 Task: Add a signature Kaitlyn Wright containing Have a great National Youth Day, Kaitlyn Wright to email address softage.5@softage.net and add a folder Analytics
Action: Key pressed outlook<Key.enter>
Screenshot: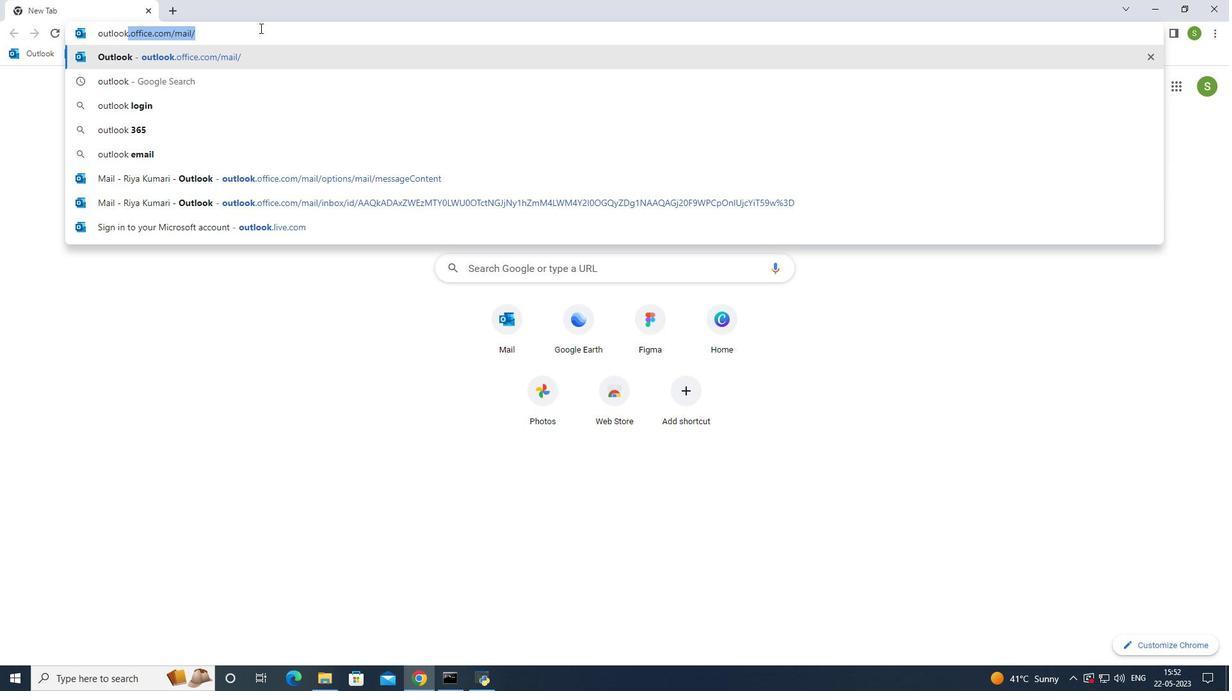 
Action: Mouse moved to (117, 106)
Screenshot: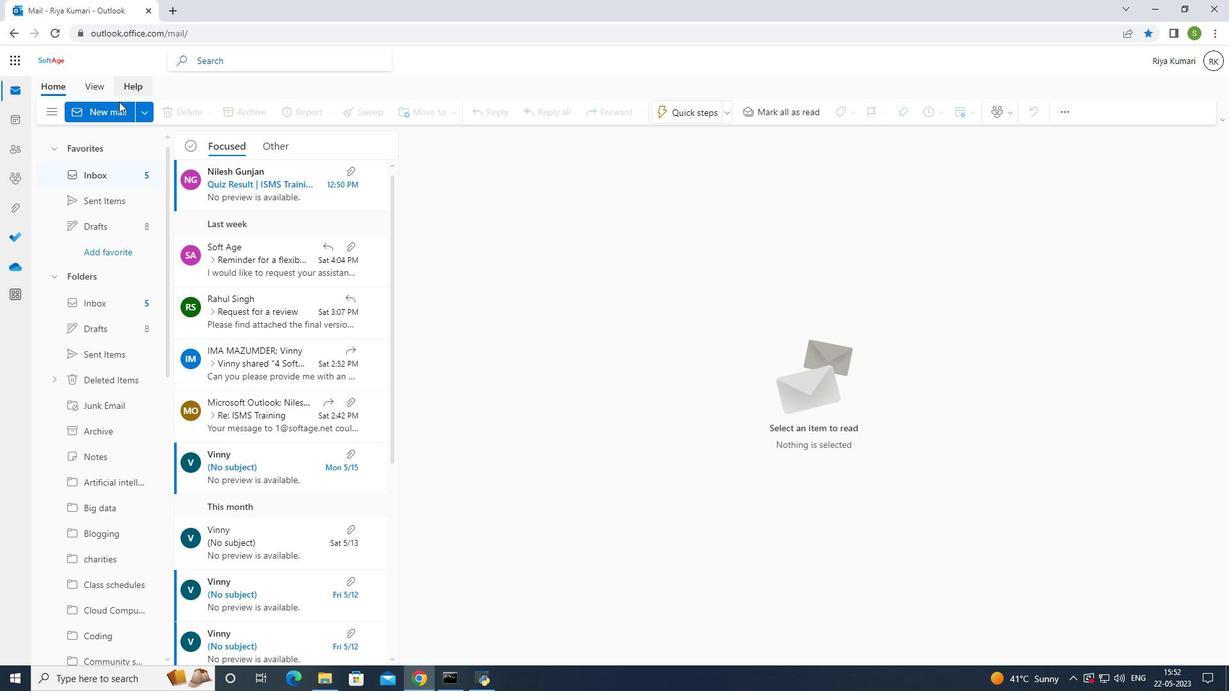 
Action: Mouse pressed left at (117, 106)
Screenshot: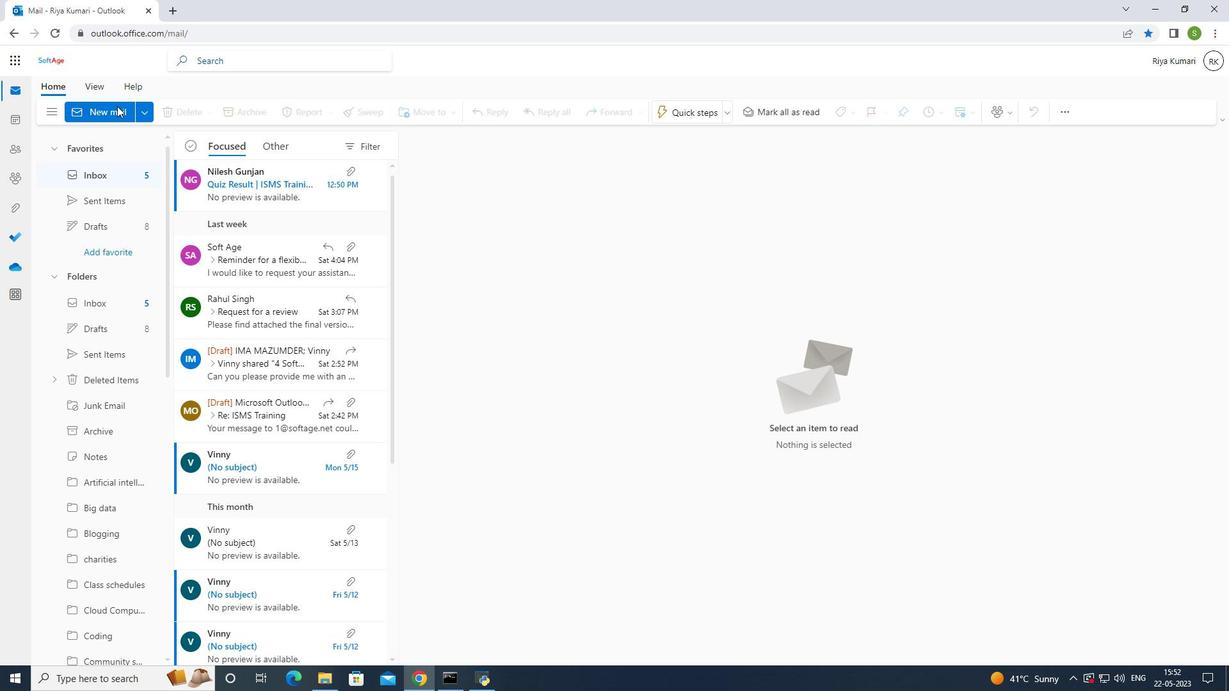 
Action: Mouse moved to (834, 111)
Screenshot: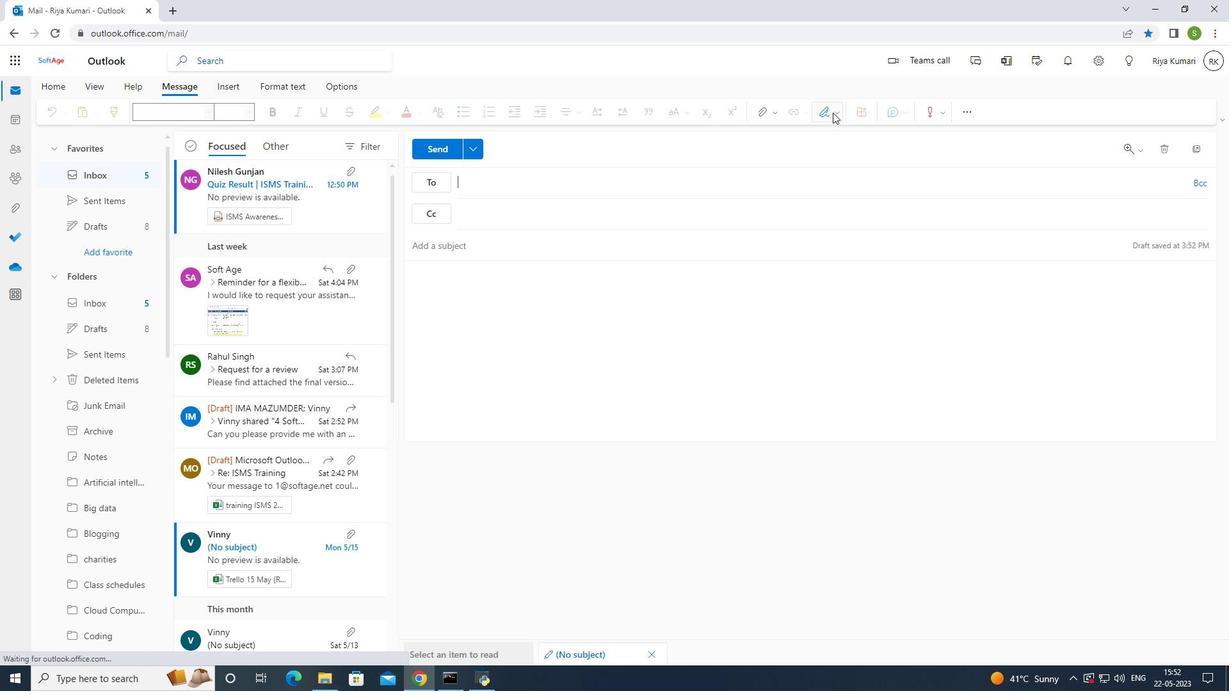 
Action: Mouse pressed left at (834, 111)
Screenshot: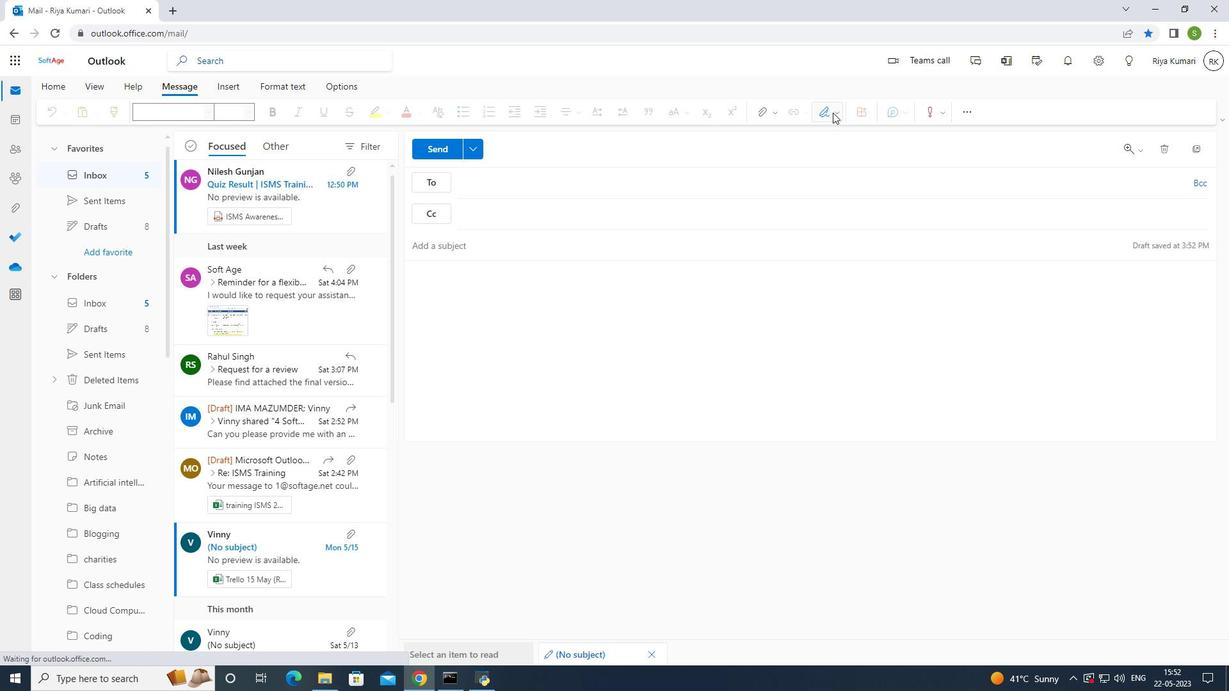 
Action: Mouse moved to (809, 163)
Screenshot: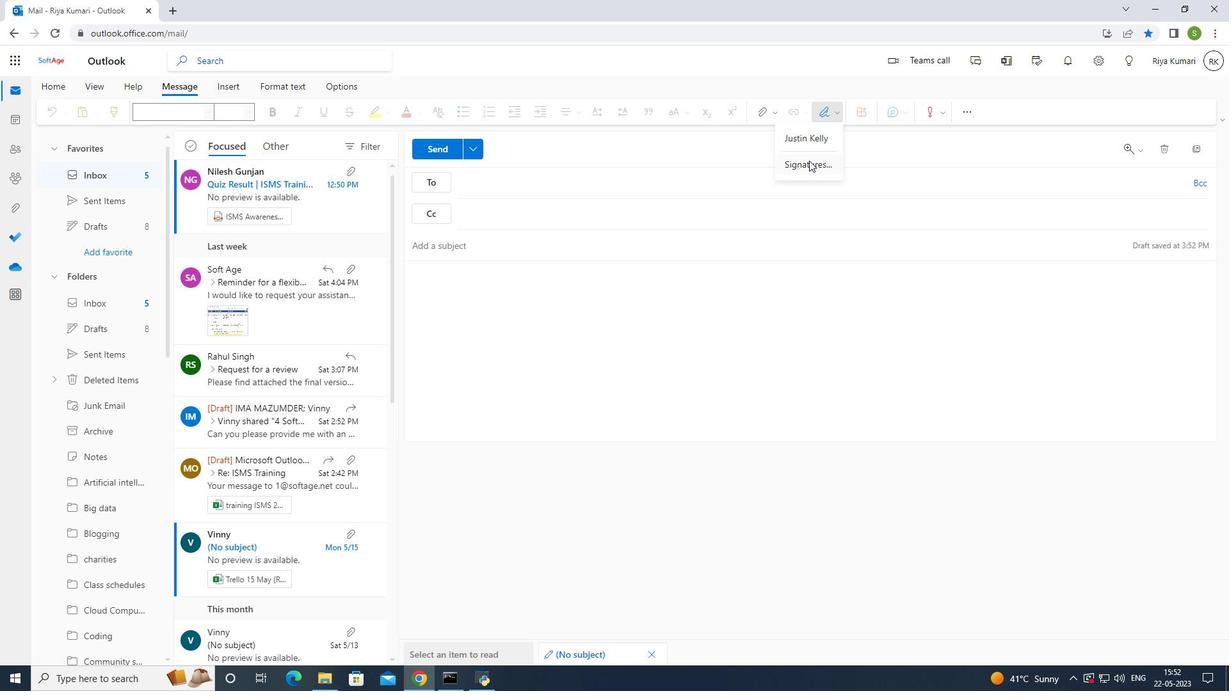 
Action: Mouse pressed left at (809, 163)
Screenshot: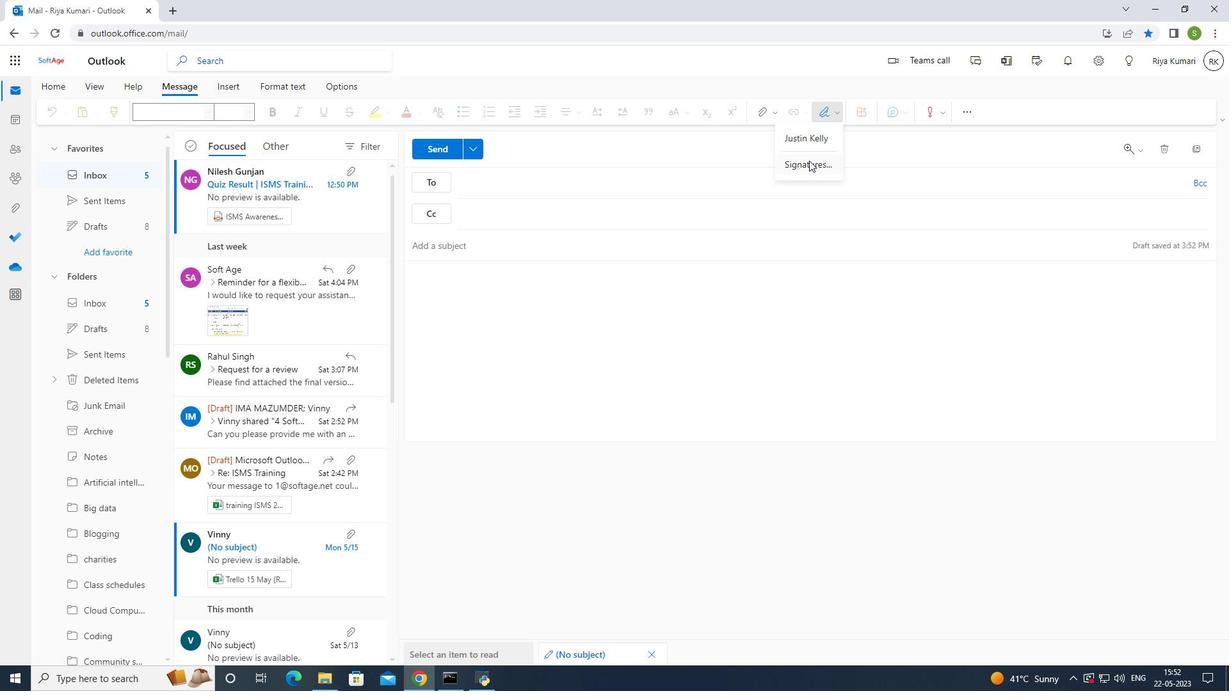 
Action: Mouse moved to (797, 211)
Screenshot: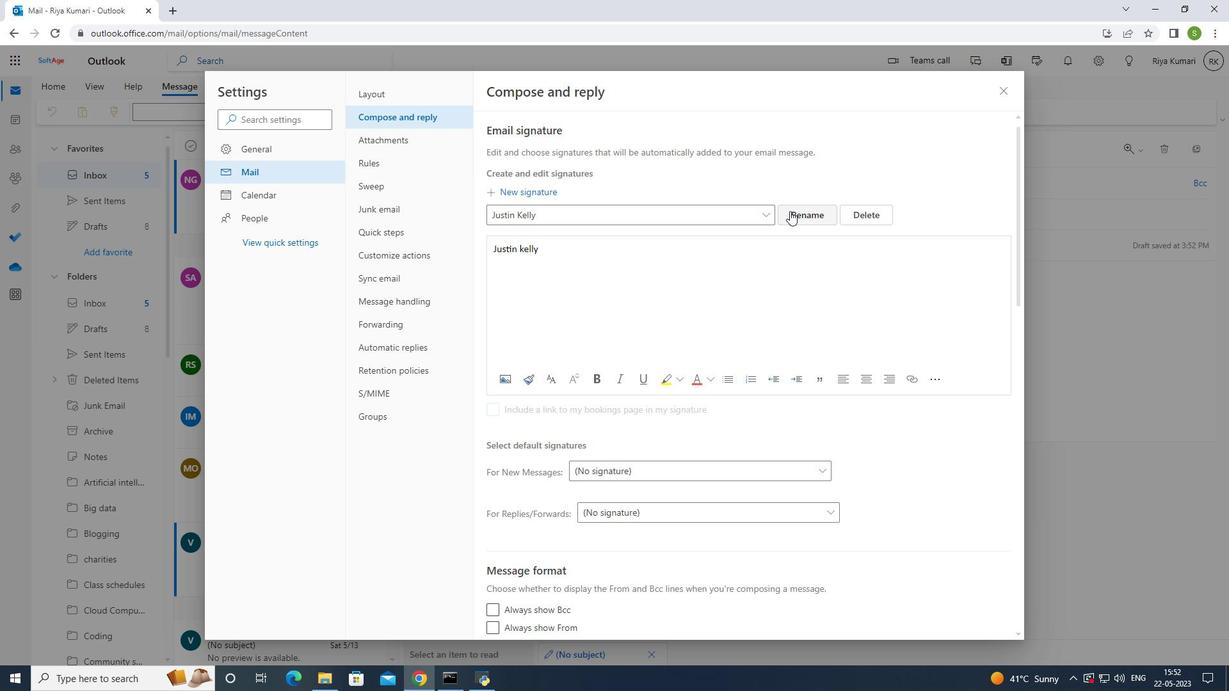 
Action: Mouse pressed left at (797, 211)
Screenshot: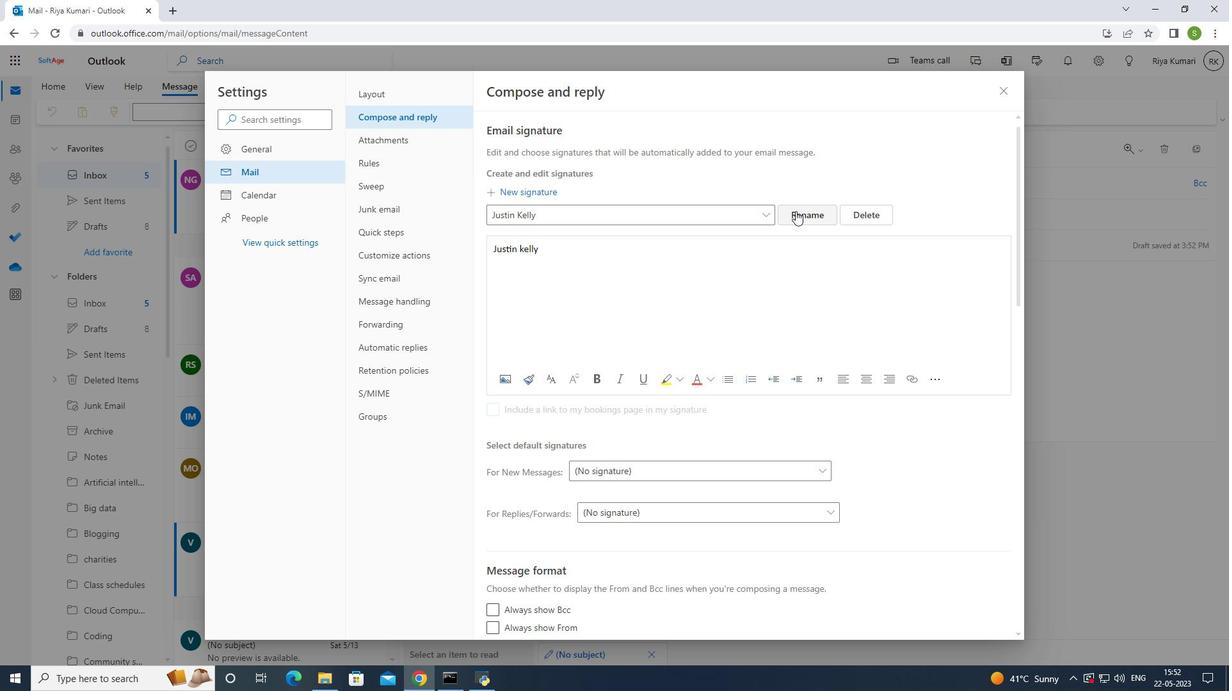 
Action: Mouse moved to (772, 213)
Screenshot: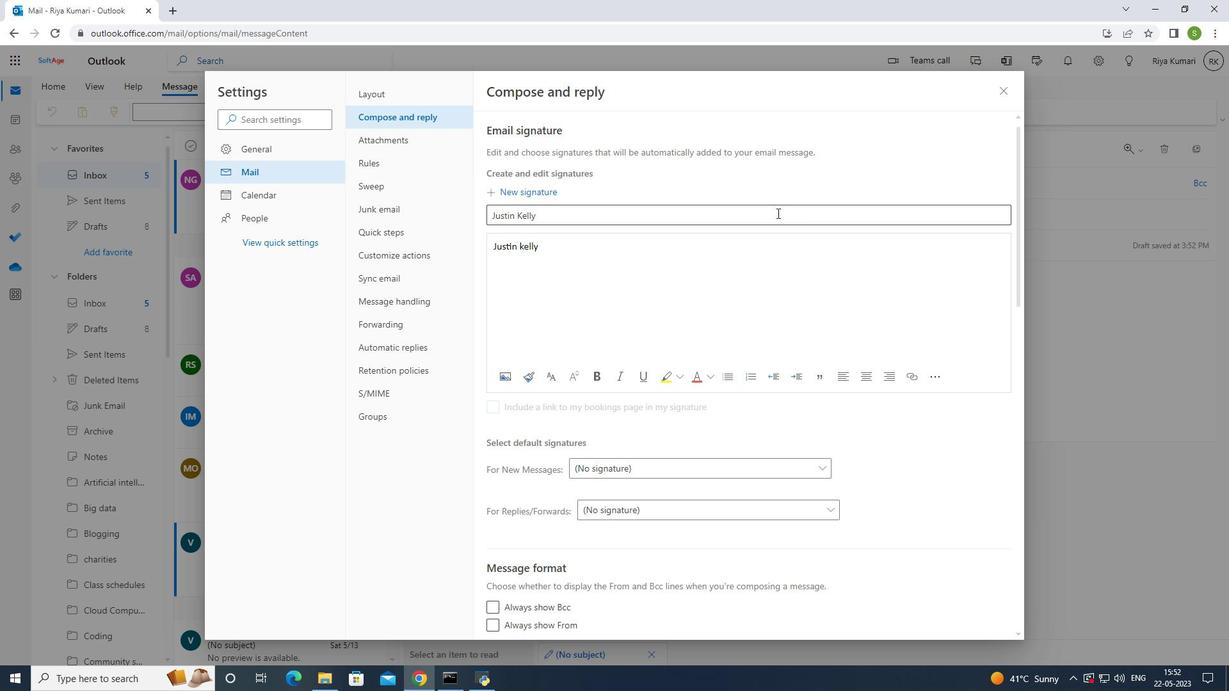 
Action: Mouse pressed left at (772, 213)
Screenshot: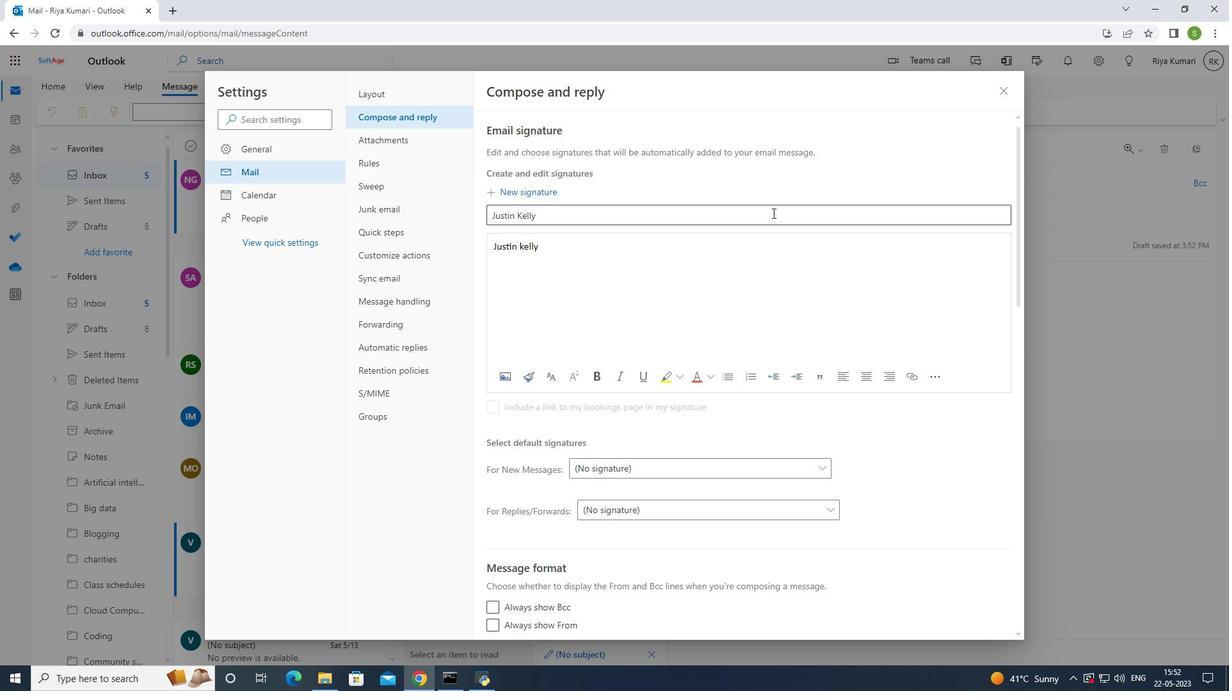 
Action: Mouse moved to (772, 210)
Screenshot: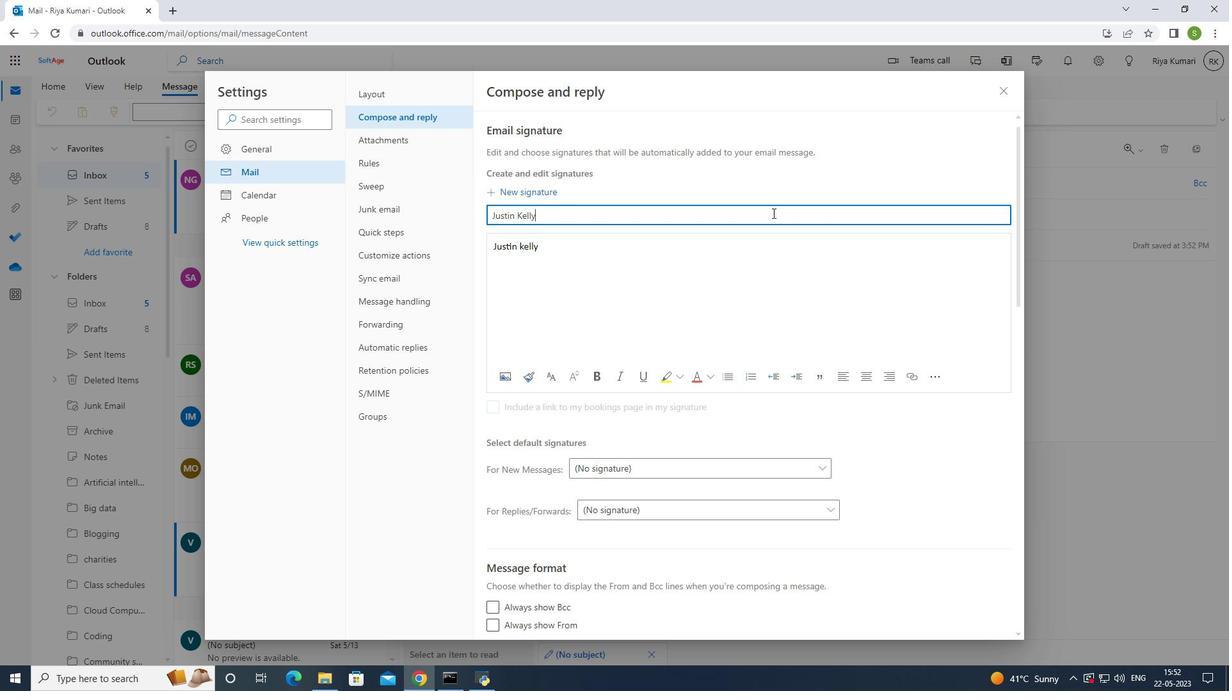 
Action: Key pressed <Key.backspace><Key.backspace><Key.backspace><Key.backspace><Key.backspace><Key.backspace><Key.backspace><Key.backspace><Key.backspace><Key.backspace><Key.backspace><Key.backspace><Key.backspace><Key.backspace><Key.backspace><Key.backspace><Key.backspace><Key.backspace><Key.backspace><Key.backspace><Key.backspace><Key.backspace><Key.backspace><Key.backspace><Key.backspace><Key.backspace><Key.backspace><Key.backspace><Key.backspace><Key.backspace><Key.backspace><Key.shift>kaitlyn<Key.space><Key.shift>wright
Screenshot: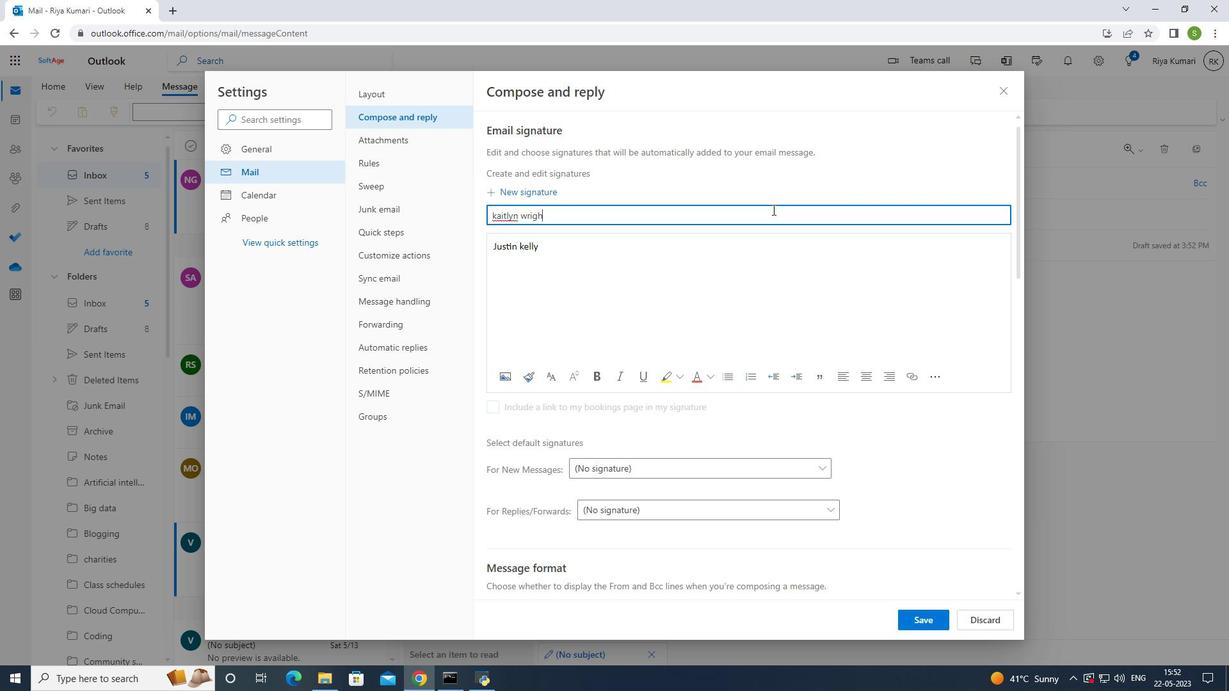 
Action: Mouse moved to (576, 242)
Screenshot: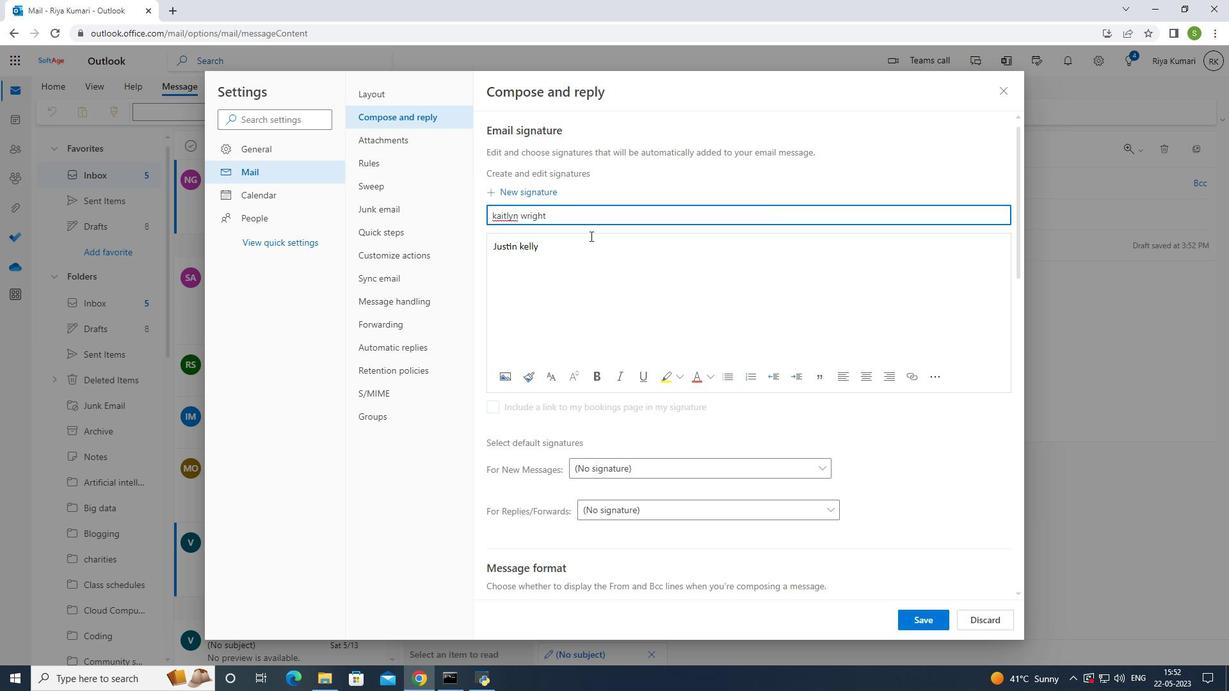 
Action: Mouse pressed left at (576, 242)
Screenshot: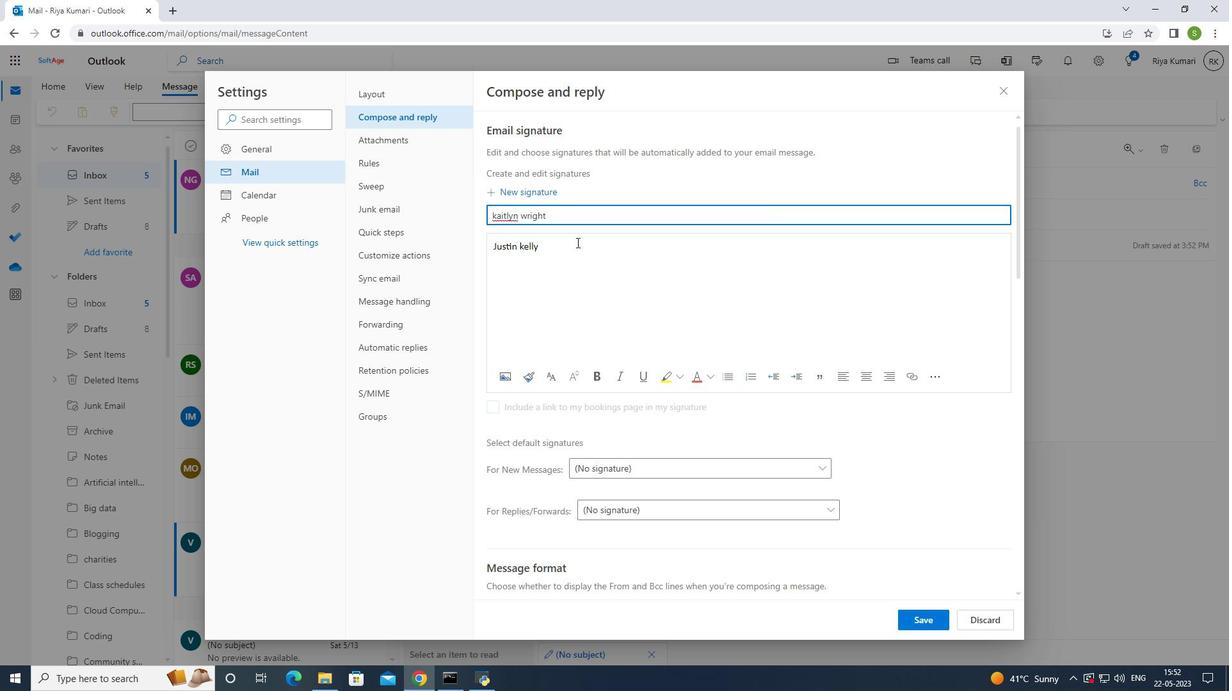 
Action: Key pressed <Key.backspace><Key.backspace><Key.backspace><Key.backspace><Key.backspace><Key.backspace><Key.backspace><Key.backspace><Key.backspace><Key.backspace><Key.backspace><Key.backspace><Key.backspace><Key.backspace><Key.backspace><Key.backspace><Key.backspace><Key.backspace><Key.backspace><Key.backspace><Key.backspace><Key.backspace><Key.backspace><Key.shift>kaitlyn<Key.space><Key.shift>wright
Screenshot: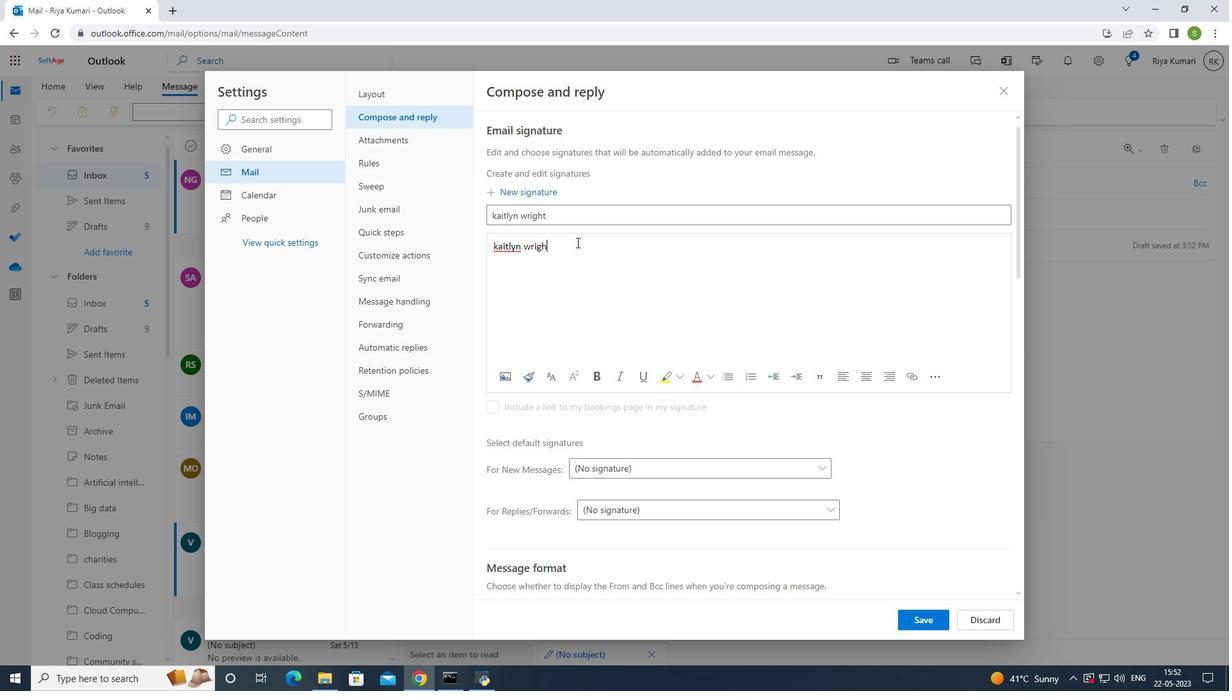 
Action: Mouse moved to (938, 622)
Screenshot: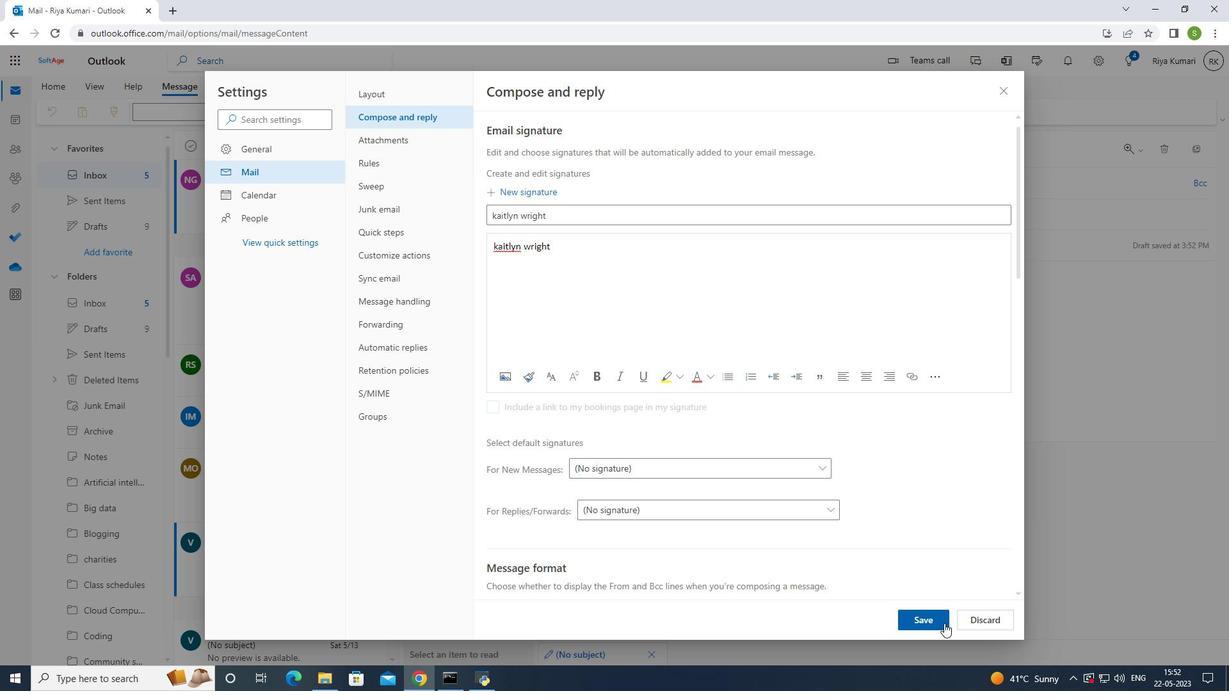 
Action: Mouse pressed left at (938, 622)
Screenshot: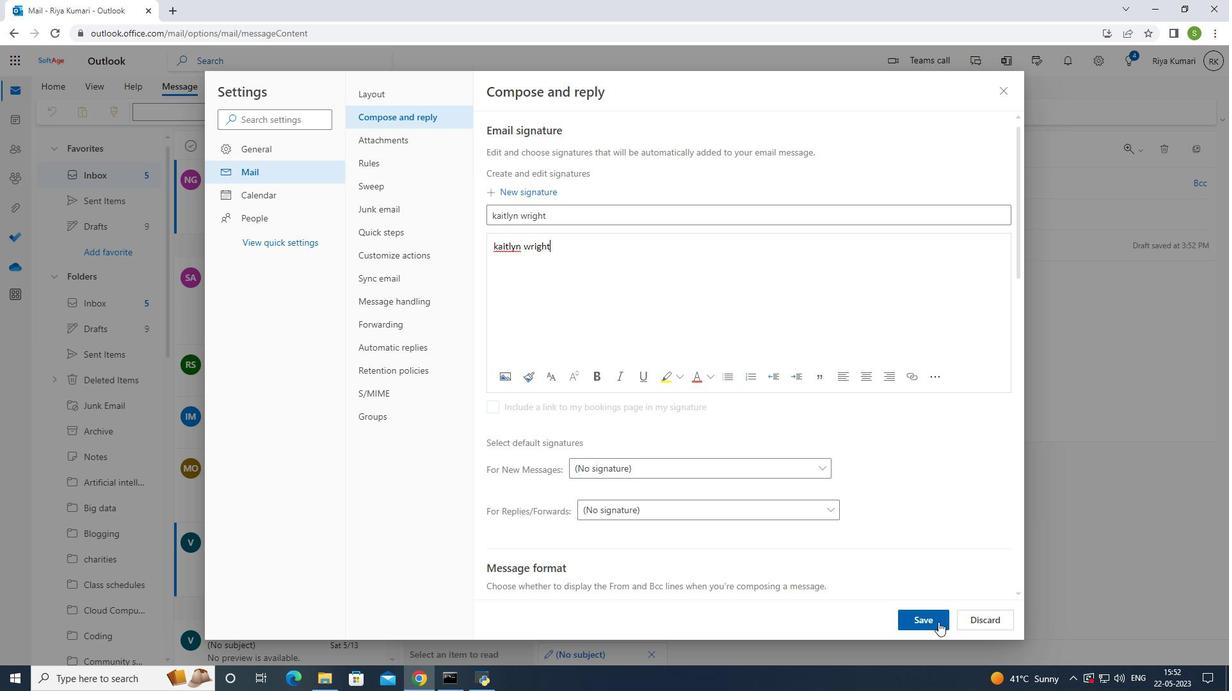 
Action: Mouse moved to (1005, 83)
Screenshot: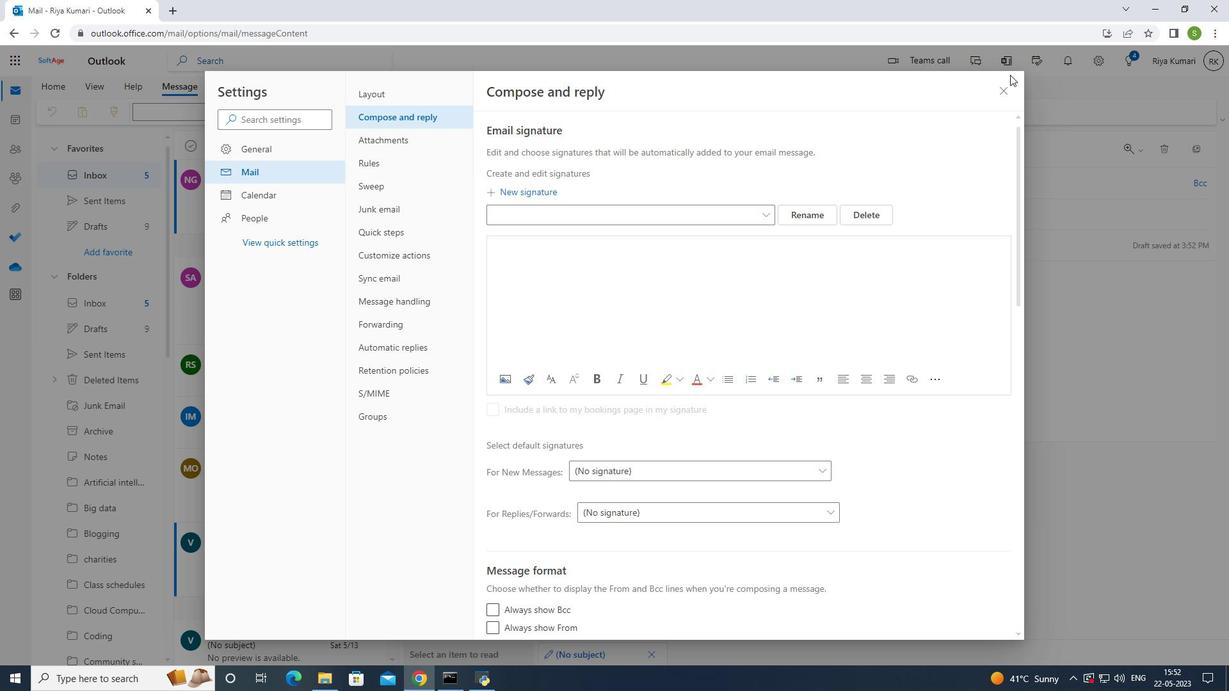 
Action: Mouse pressed left at (1005, 83)
Screenshot: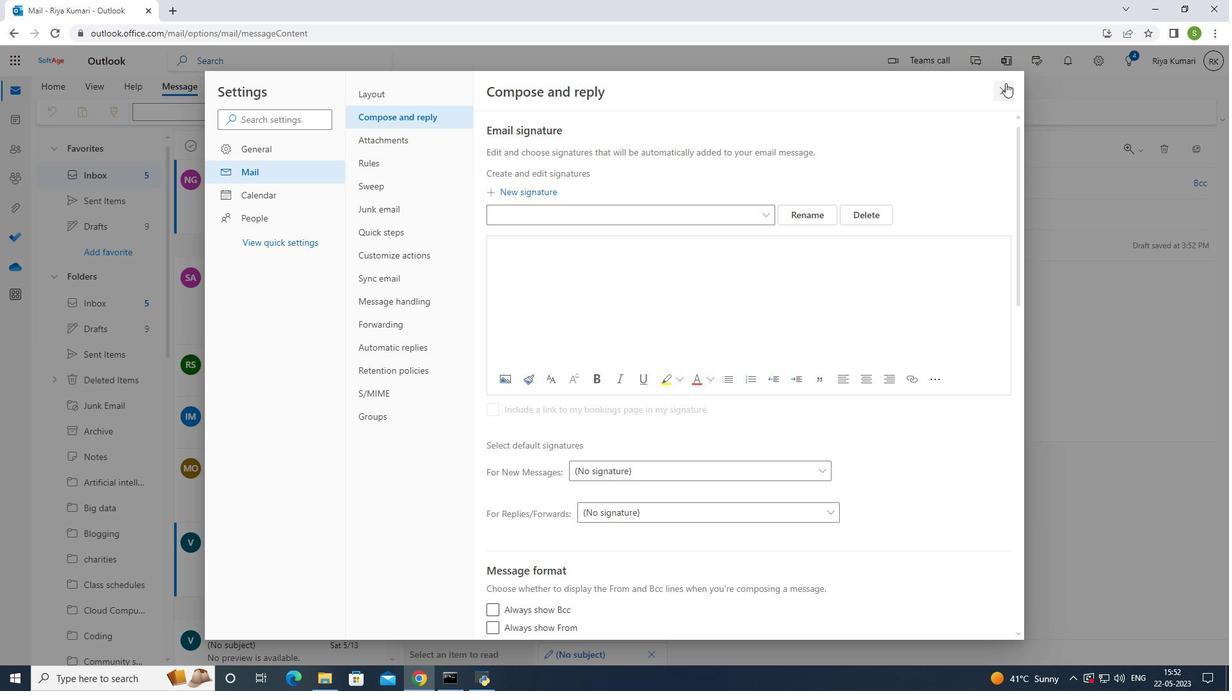 
Action: Mouse moved to (545, 287)
Screenshot: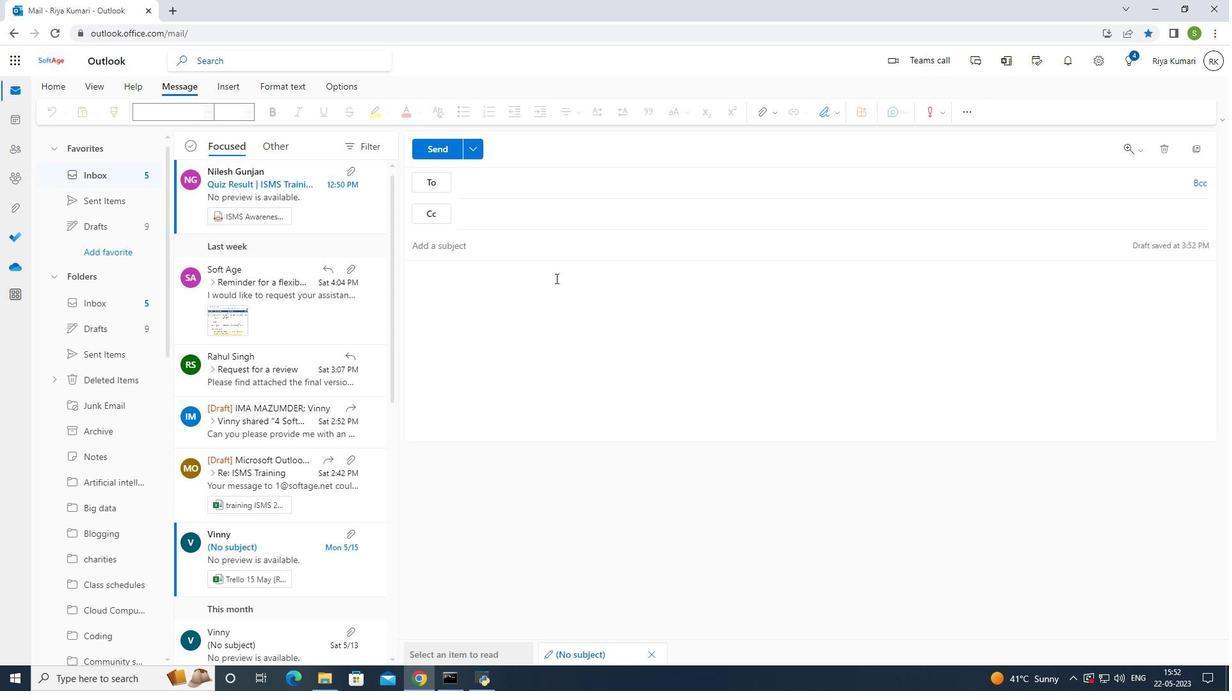 
Action: Mouse pressed left at (545, 287)
Screenshot: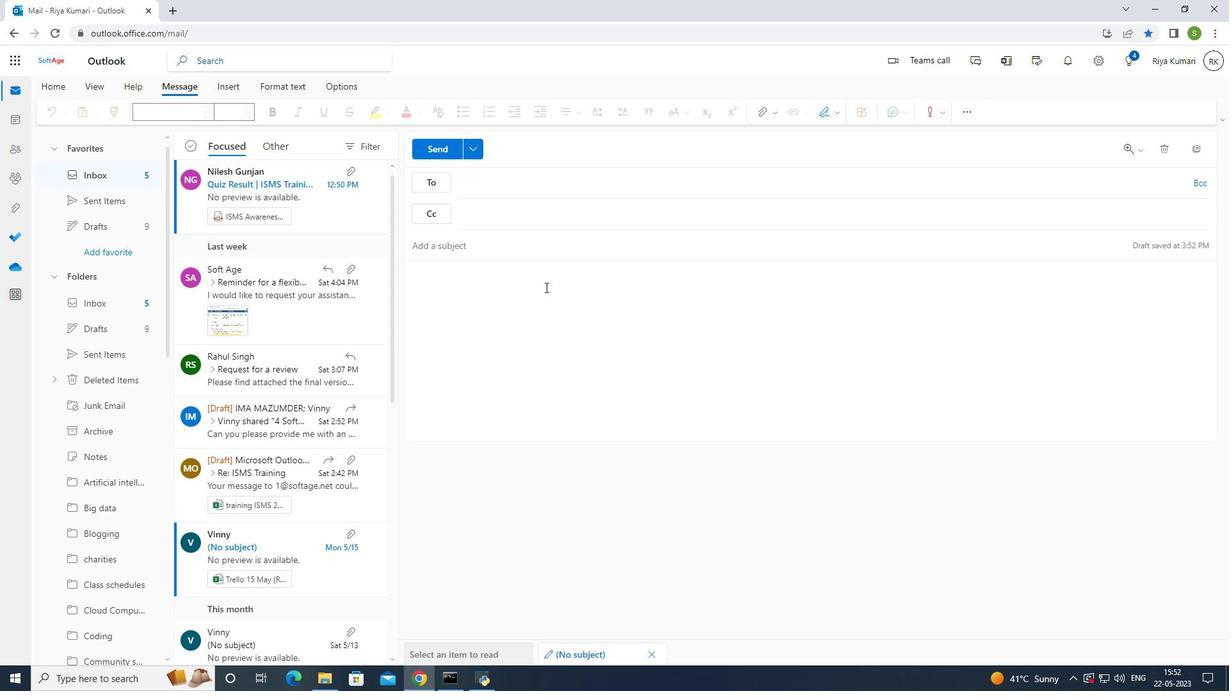 
Action: Mouse moved to (838, 110)
Screenshot: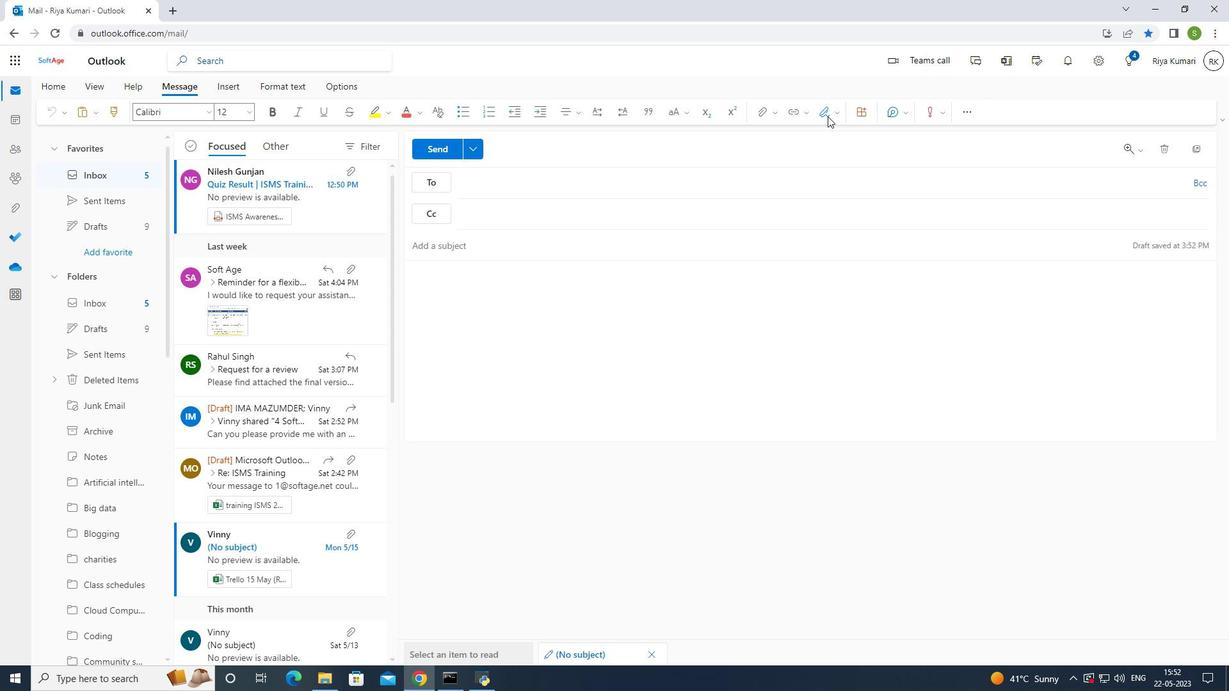 
Action: Mouse pressed left at (838, 110)
Screenshot: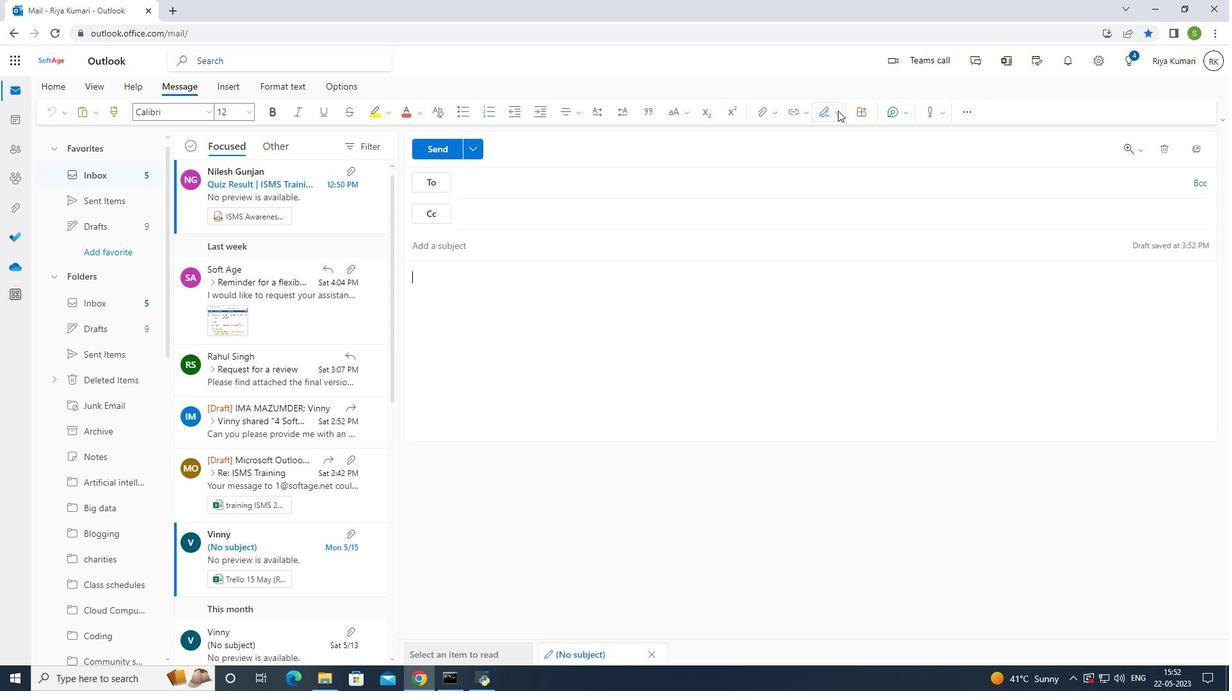
Action: Mouse moved to (817, 135)
Screenshot: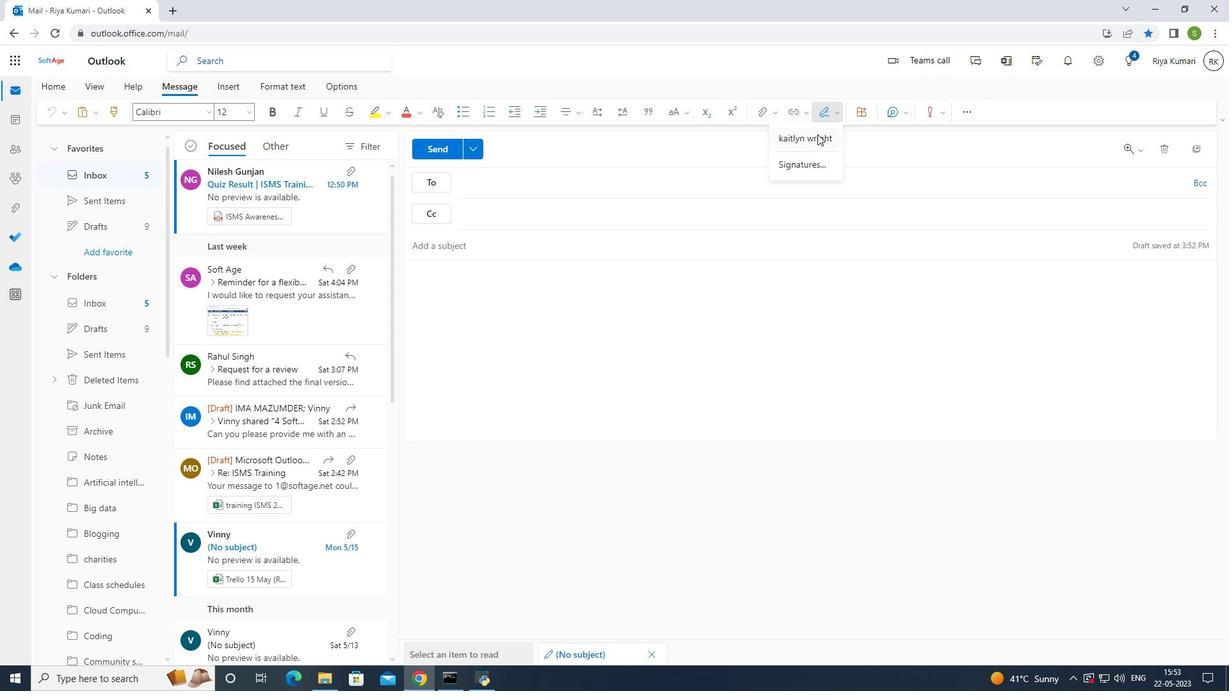 
Action: Mouse pressed left at (817, 135)
Screenshot: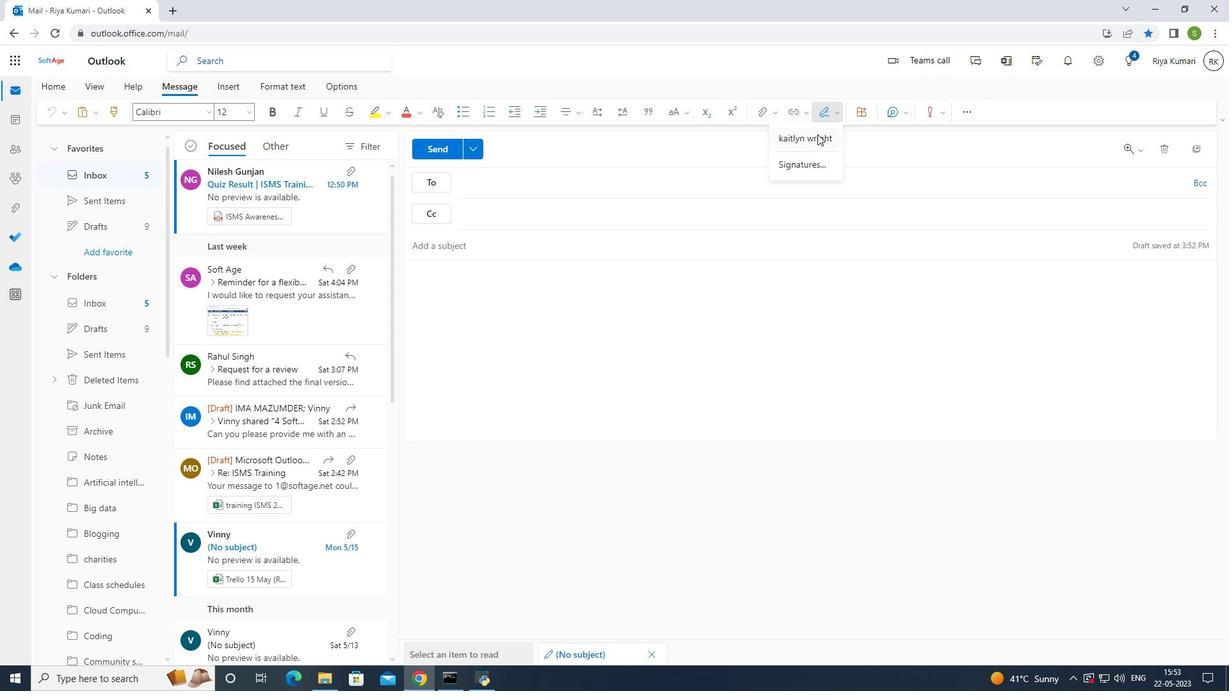 
Action: Mouse moved to (595, 179)
Screenshot: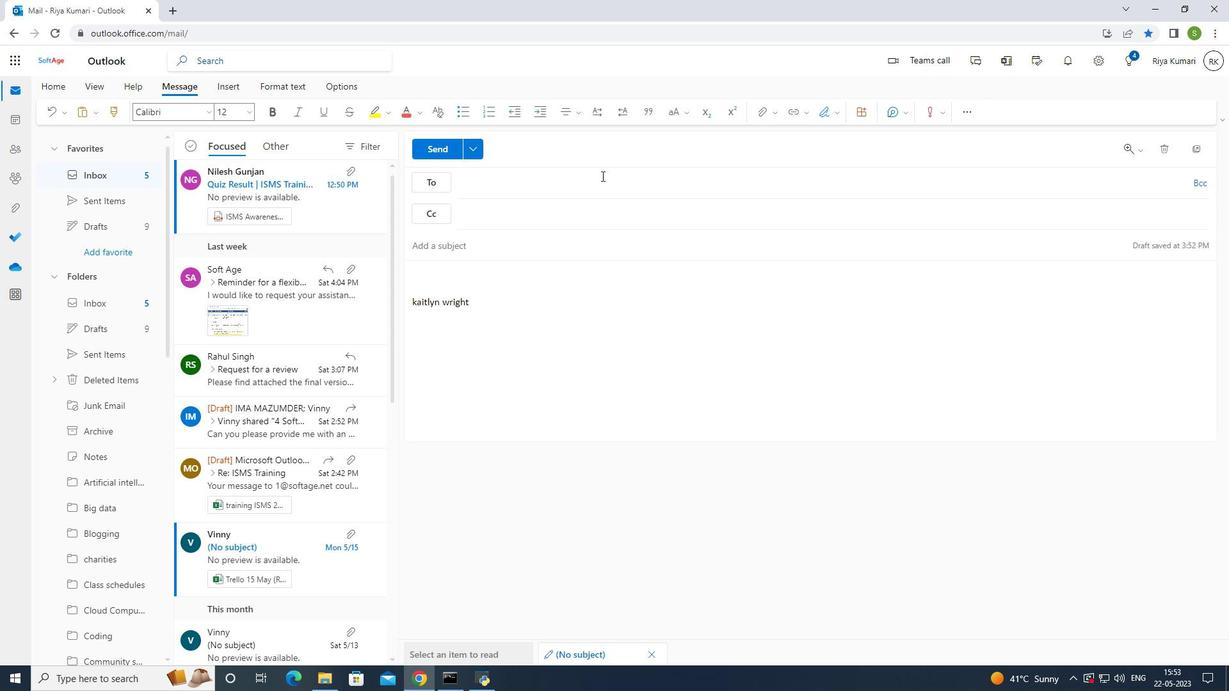 
Action: Mouse pressed left at (595, 179)
Screenshot: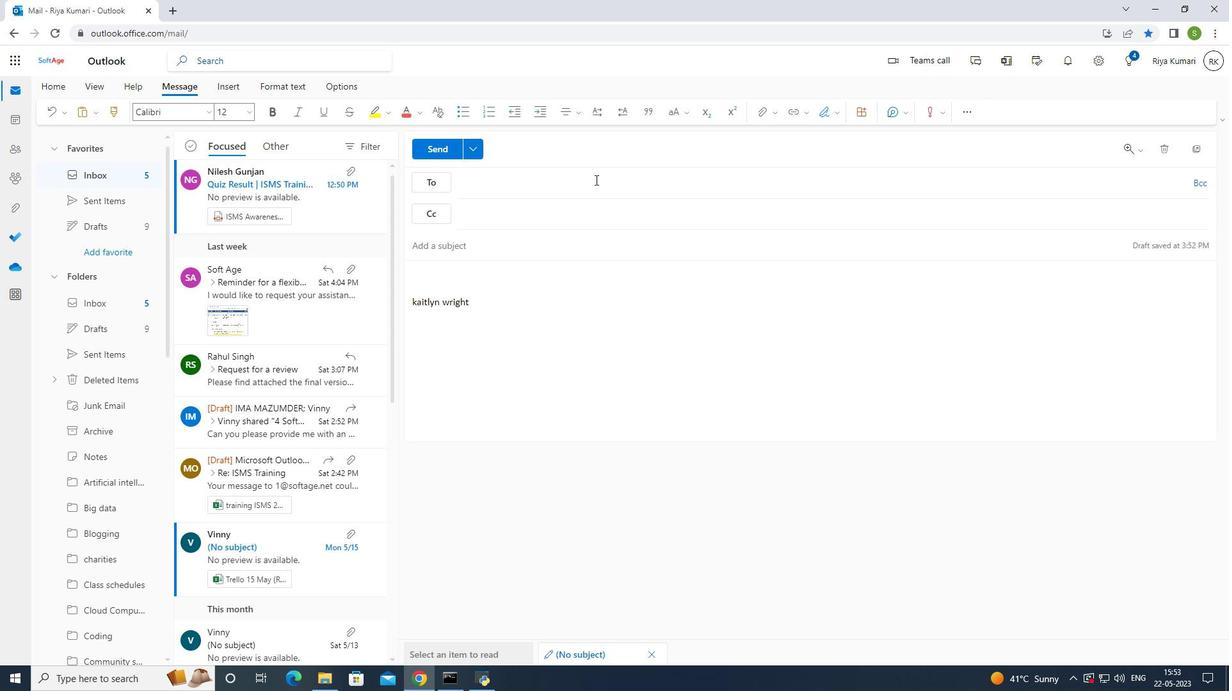 
Action: Key pressed sog<Key.backspace>ftage.5<Key.shift>2softage.net
Screenshot: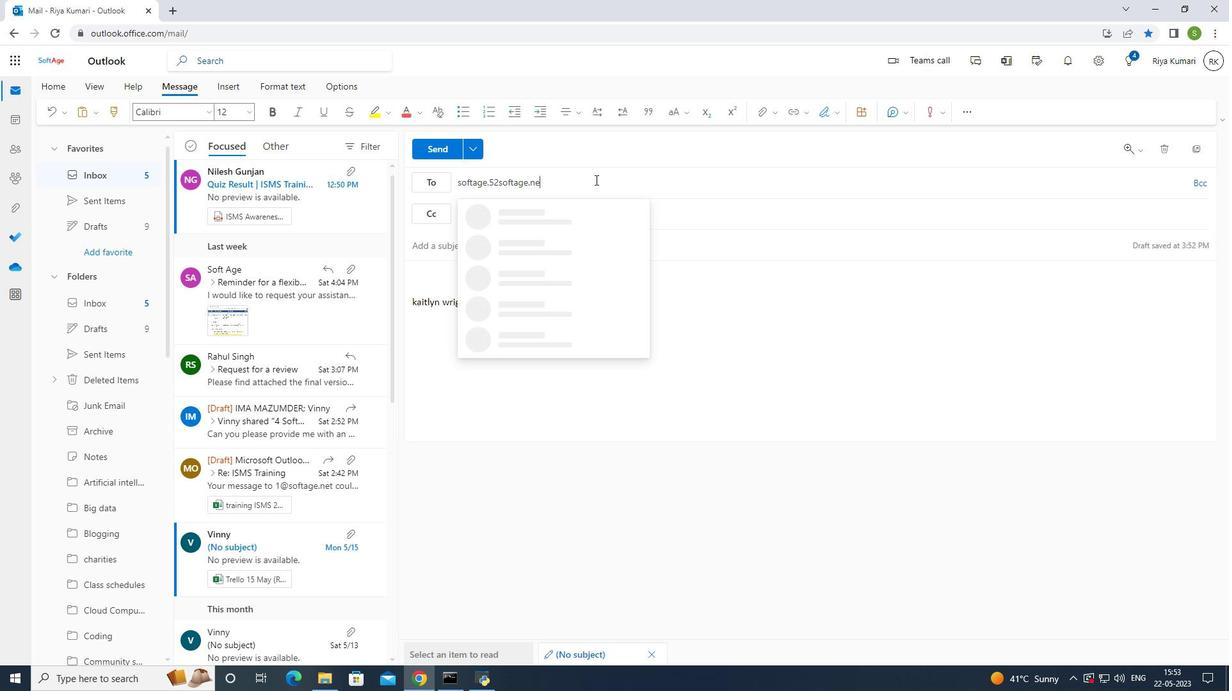 
Action: Mouse moved to (498, 179)
Screenshot: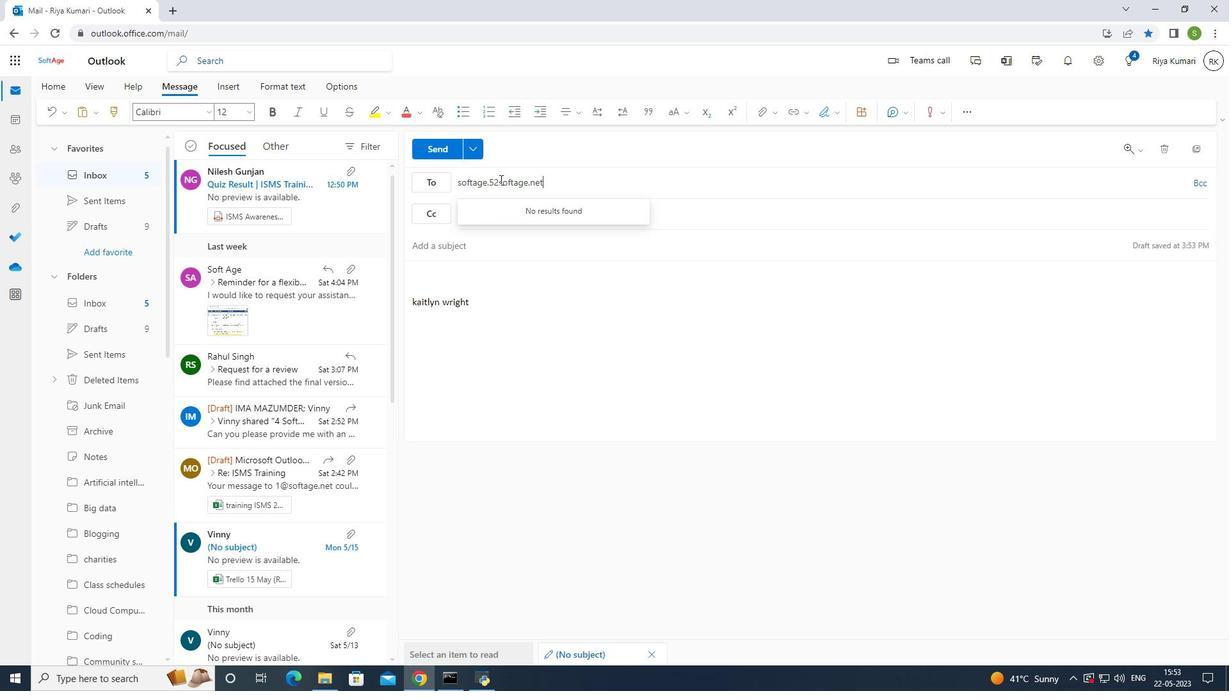 
Action: Mouse pressed left at (498, 179)
Screenshot: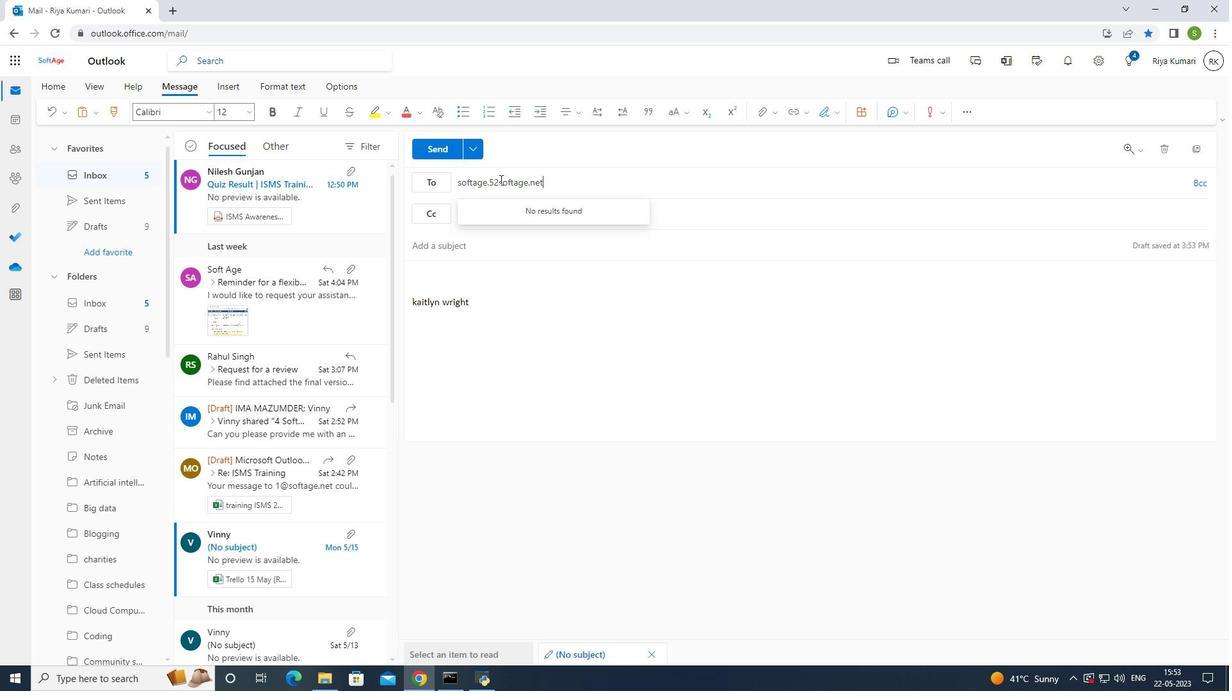 
Action: Mouse moved to (504, 183)
Screenshot: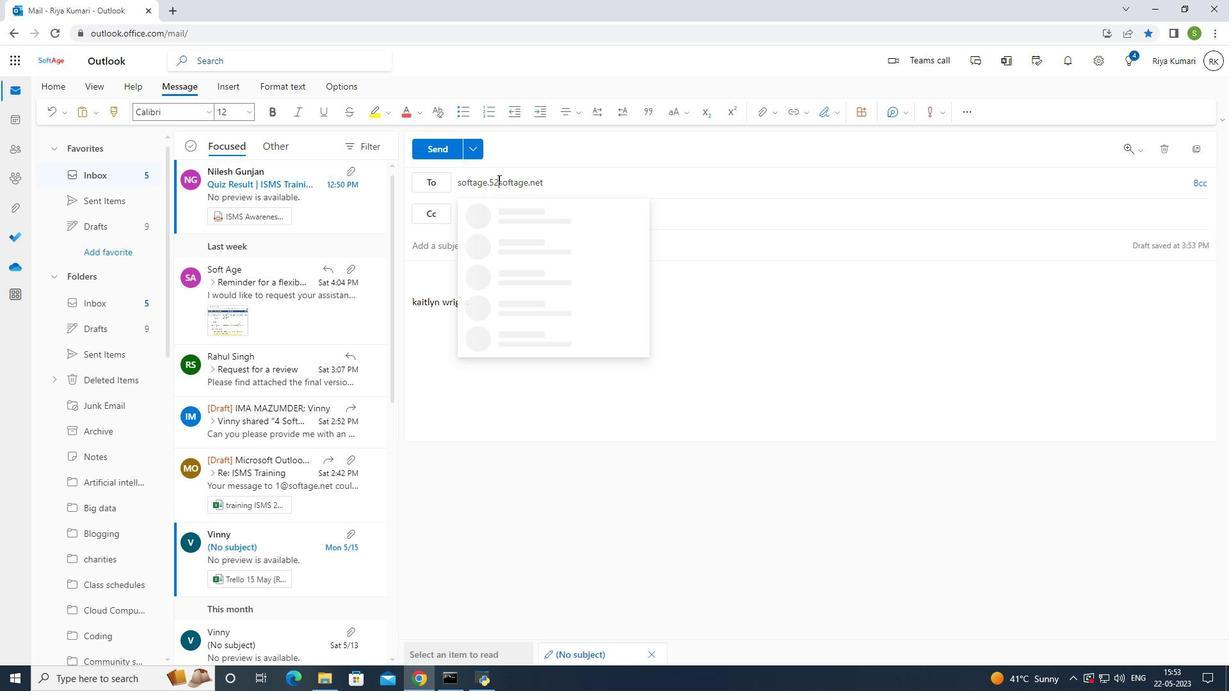 
Action: Key pressed <Key.backspace><Key.shift>@
Screenshot: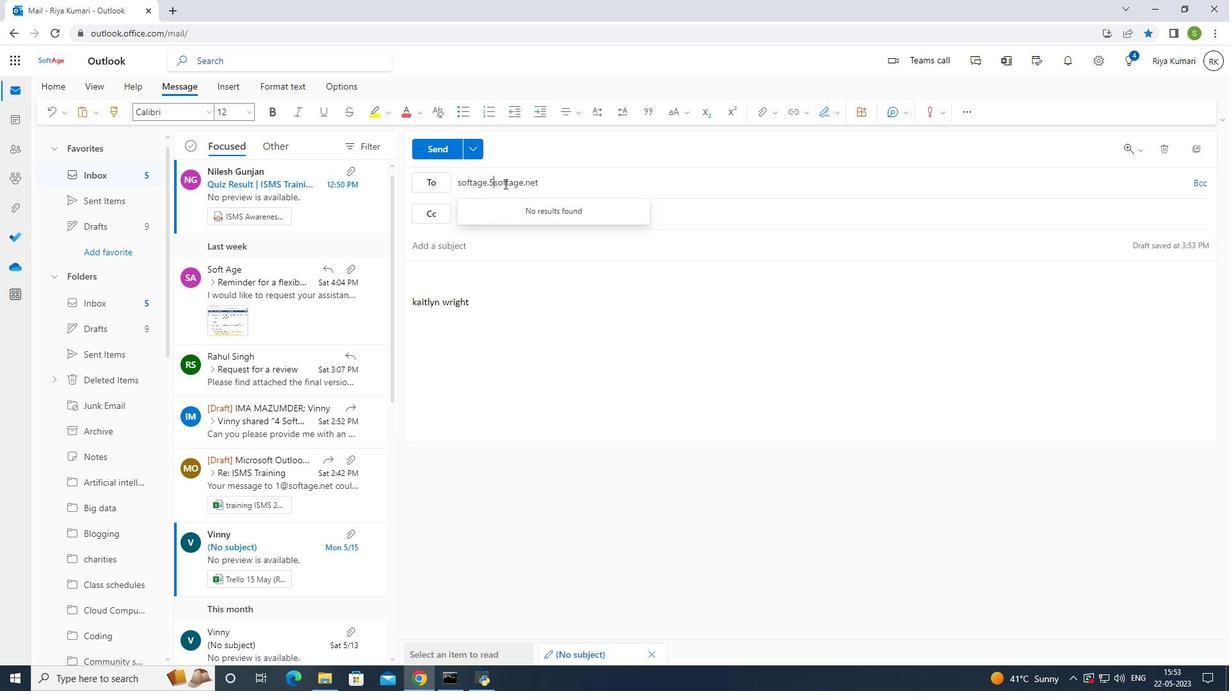 
Action: Mouse moved to (522, 218)
Screenshot: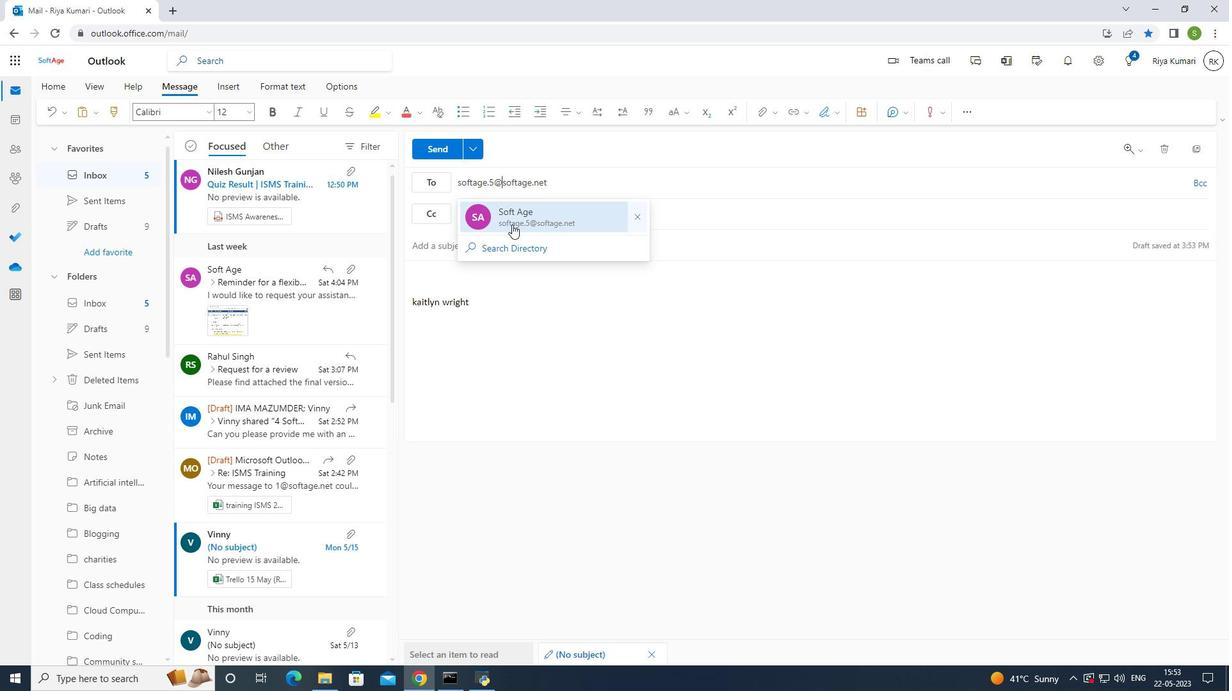 
Action: Mouse pressed left at (522, 218)
Screenshot: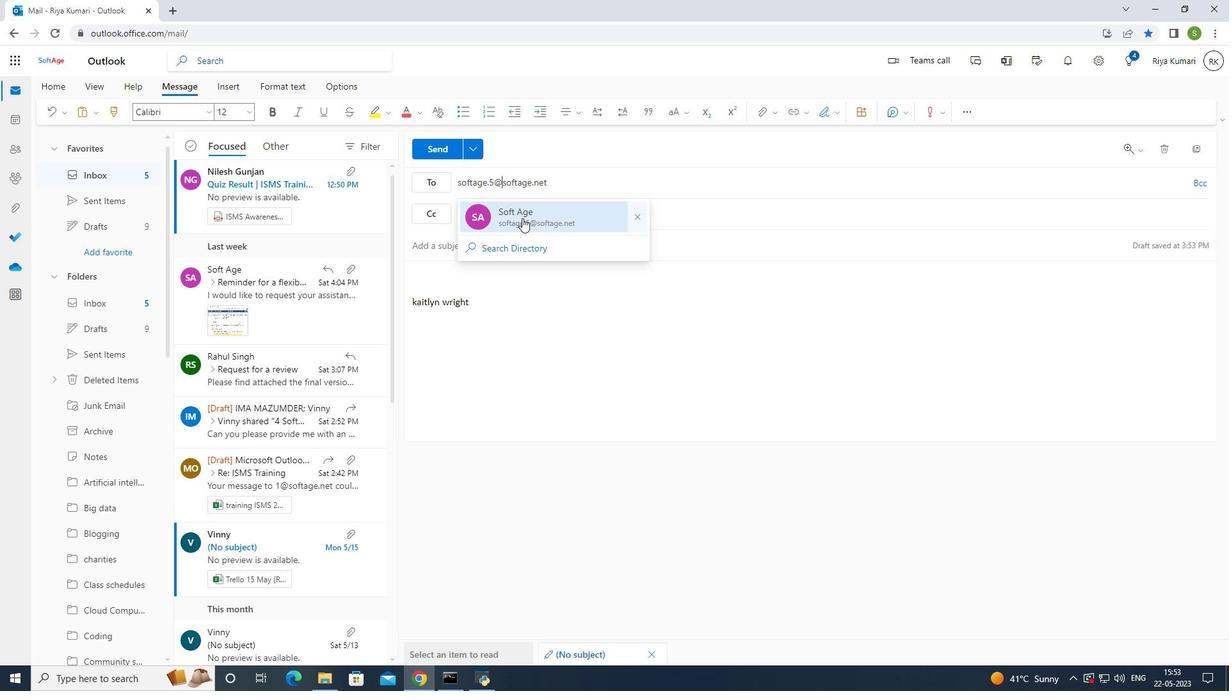 
Action: Mouse moved to (496, 274)
Screenshot: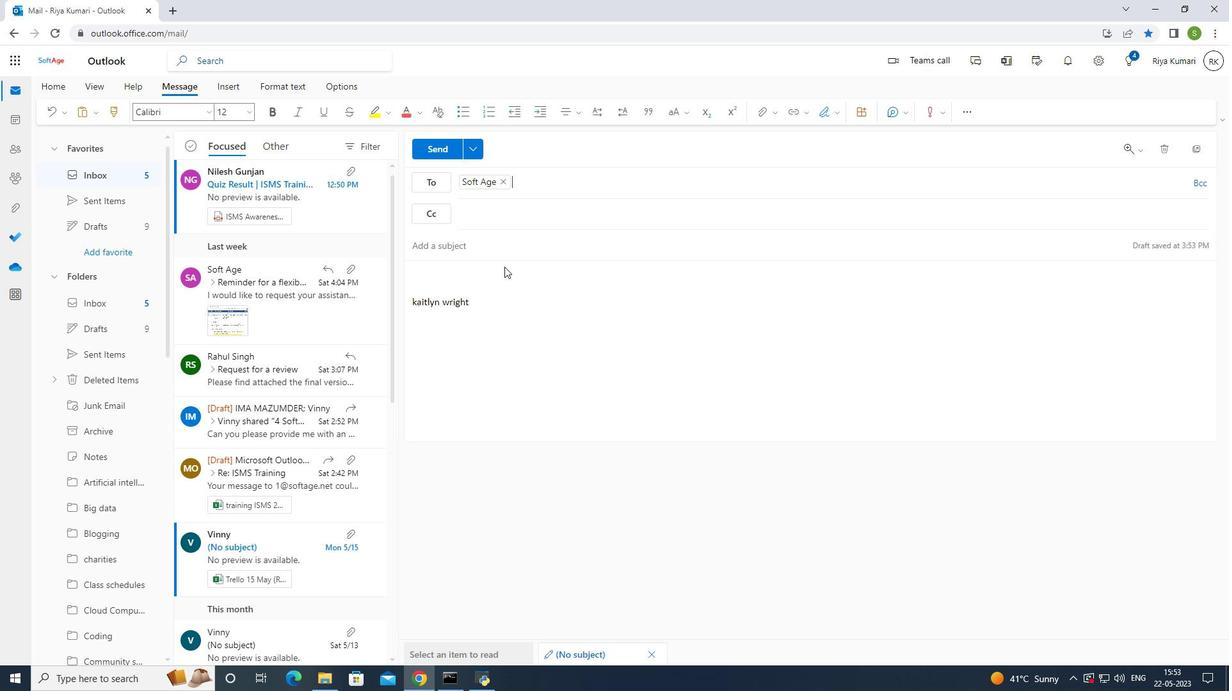 
Action: Mouse pressed left at (496, 274)
Screenshot: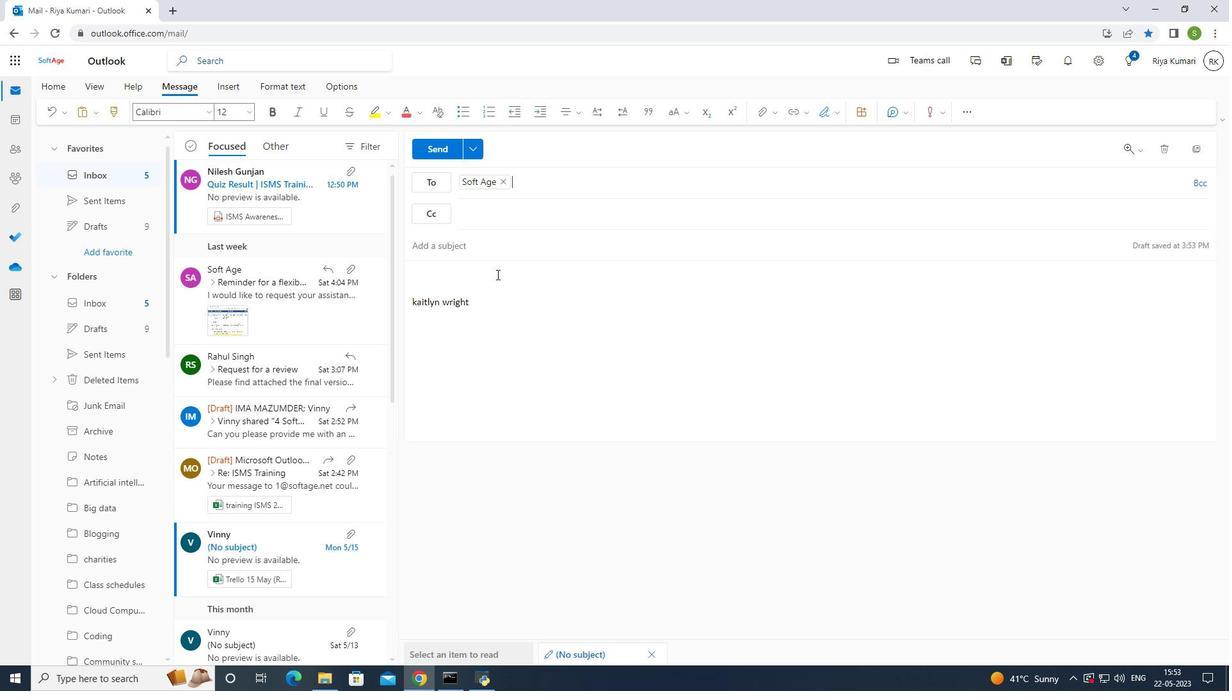 
Action: Key pressed <Key.shift>have<Key.space>a<Key.space>great<Key.space><Key.shift><Key.shift><Key.shift><Key.shift><Key.shift><Key.shift><Key.shift><Key.shift><Key.shift><Key.shift>National<Key.space><Key.shift>Youth<Key.space><Key.shift><Key.shift>day
Screenshot: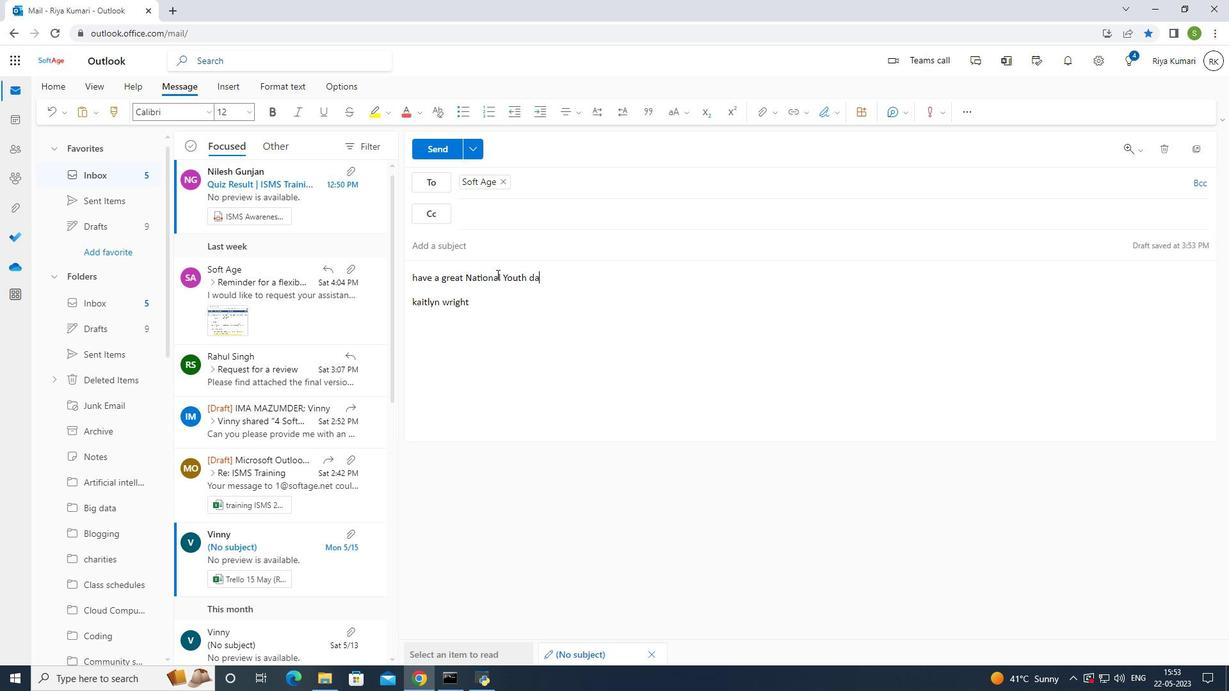 
Action: Mouse moved to (130, 356)
Screenshot: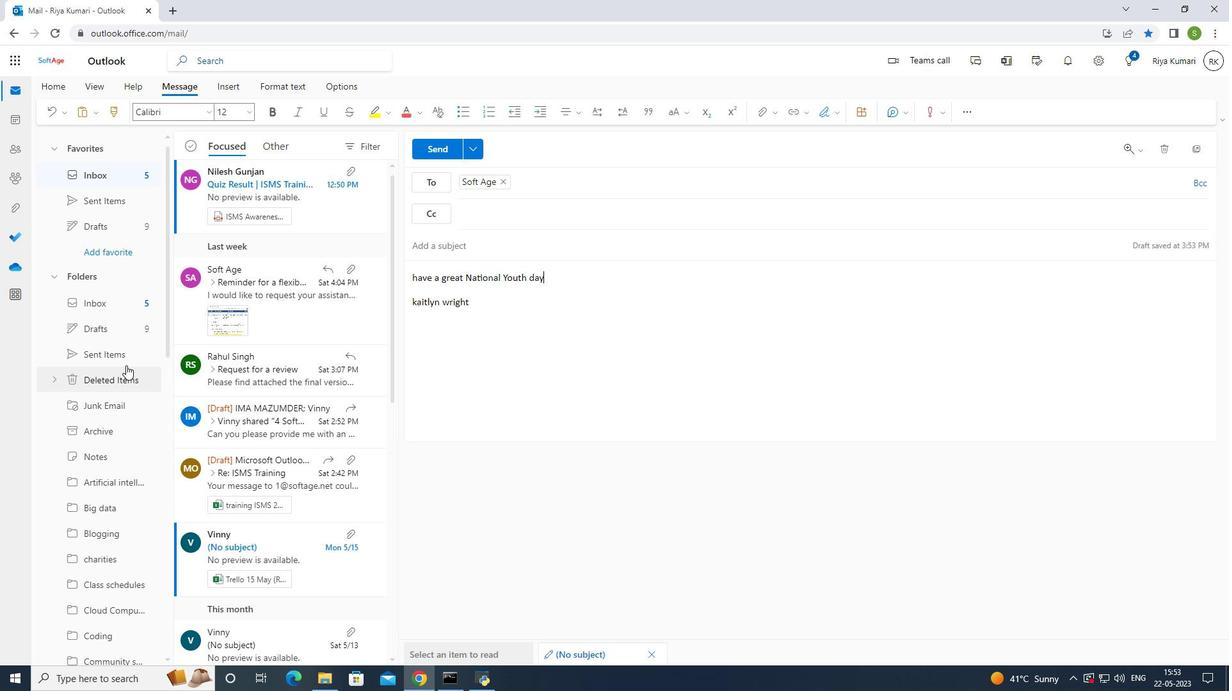 
Action: Mouse scrolled (130, 356) with delta (0, 0)
Screenshot: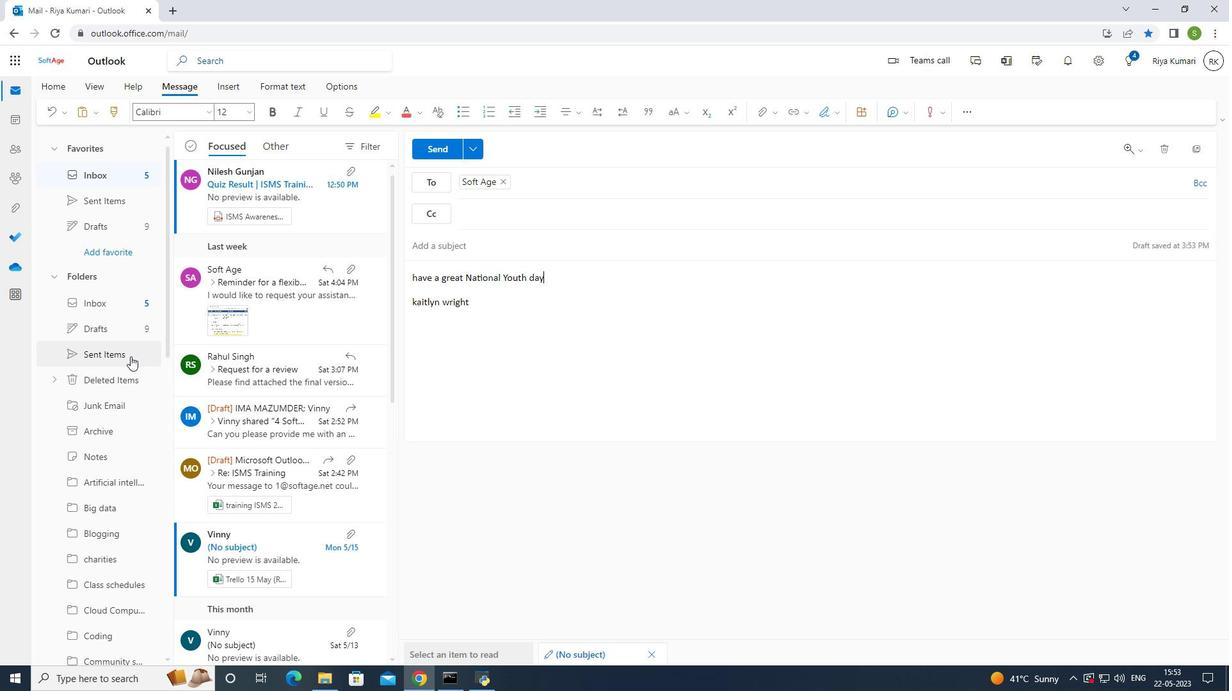 
Action: Mouse scrolled (130, 356) with delta (0, 0)
Screenshot: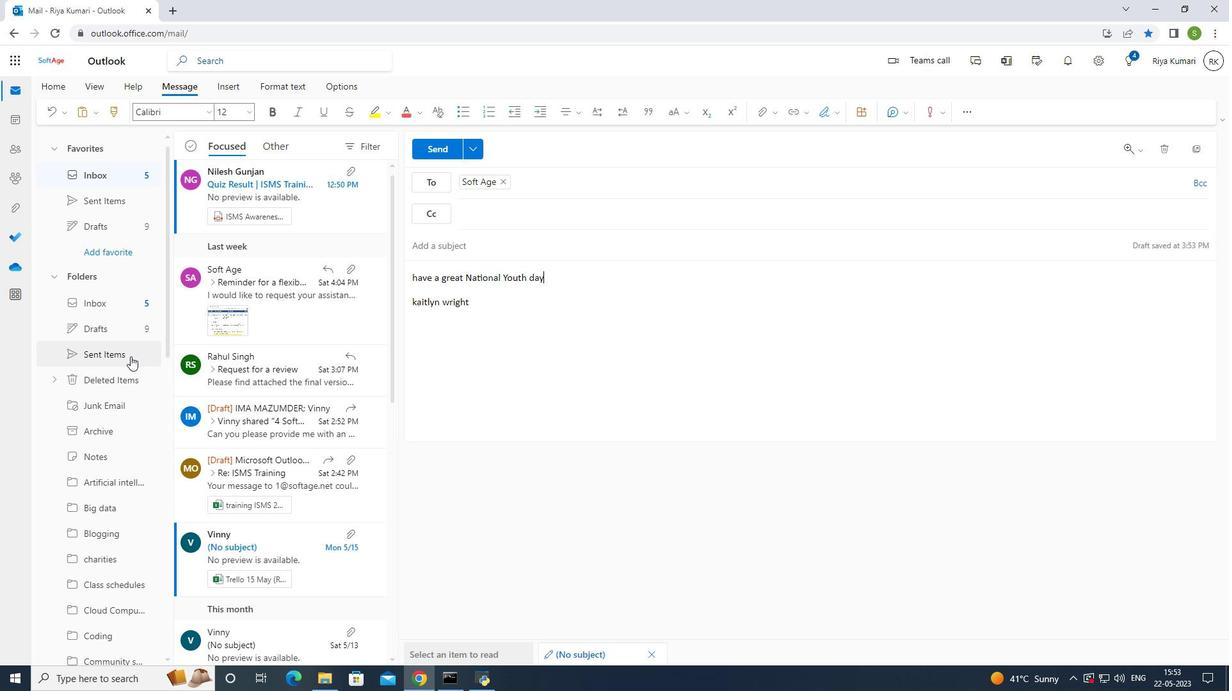 
Action: Mouse scrolled (130, 356) with delta (0, 0)
Screenshot: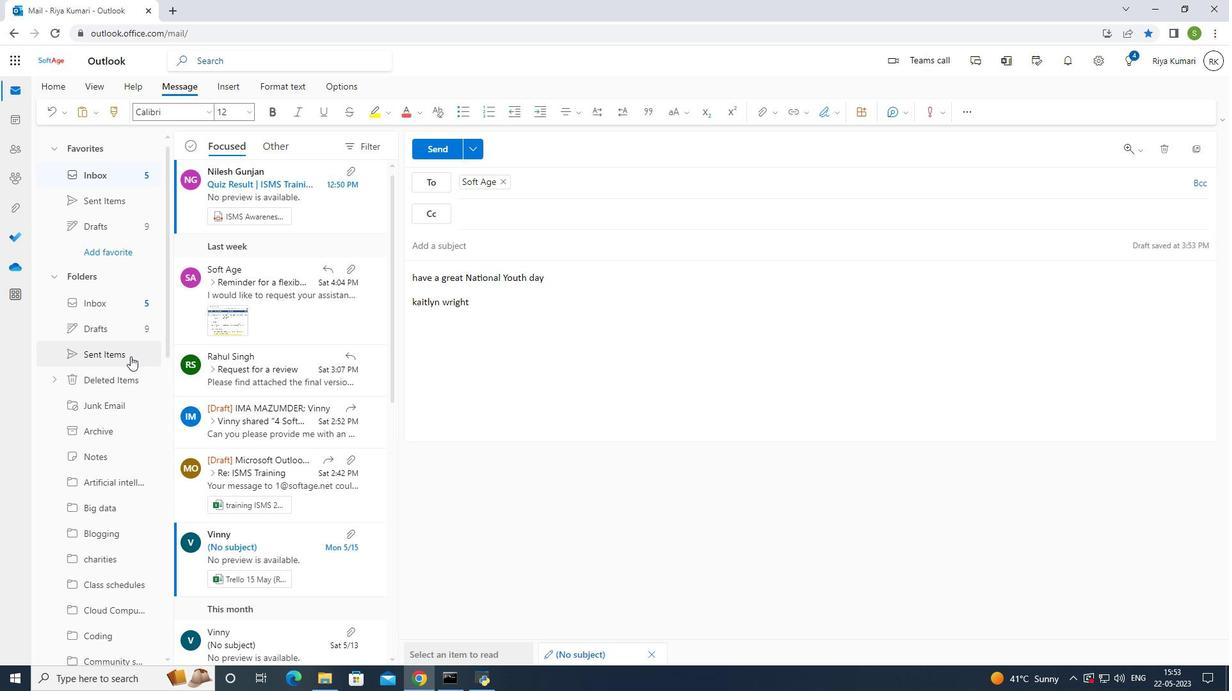 
Action: Mouse scrolled (130, 356) with delta (0, 0)
Screenshot: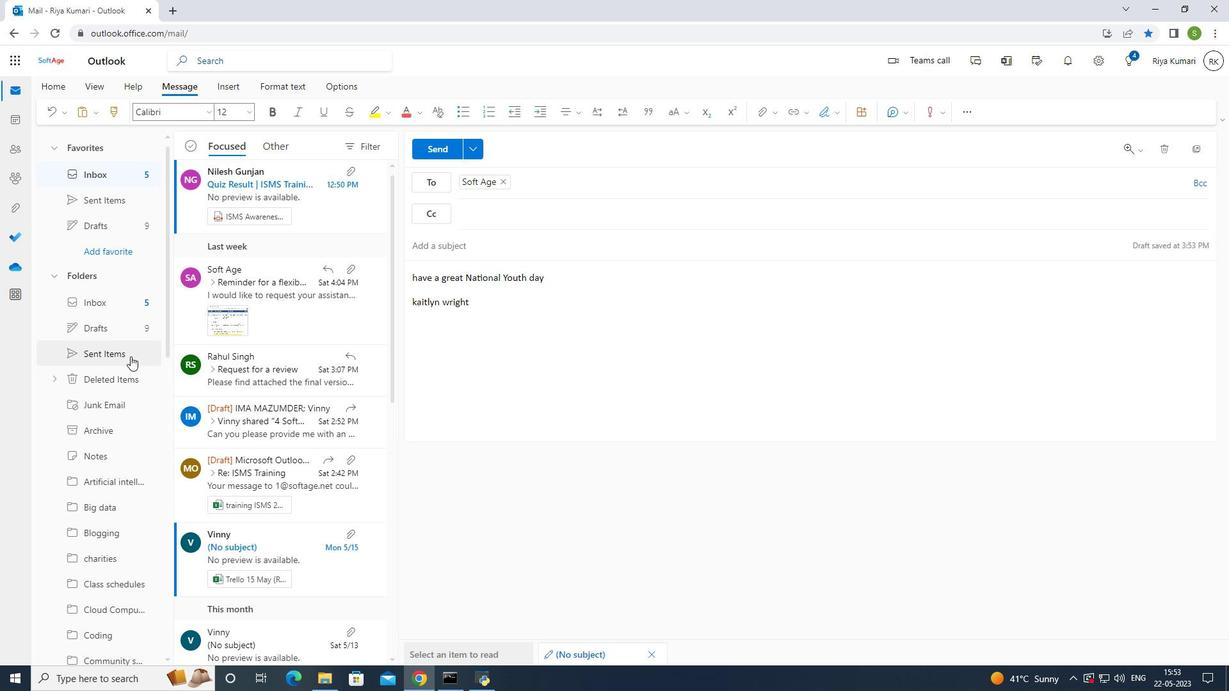 
Action: Mouse scrolled (130, 356) with delta (0, 0)
Screenshot: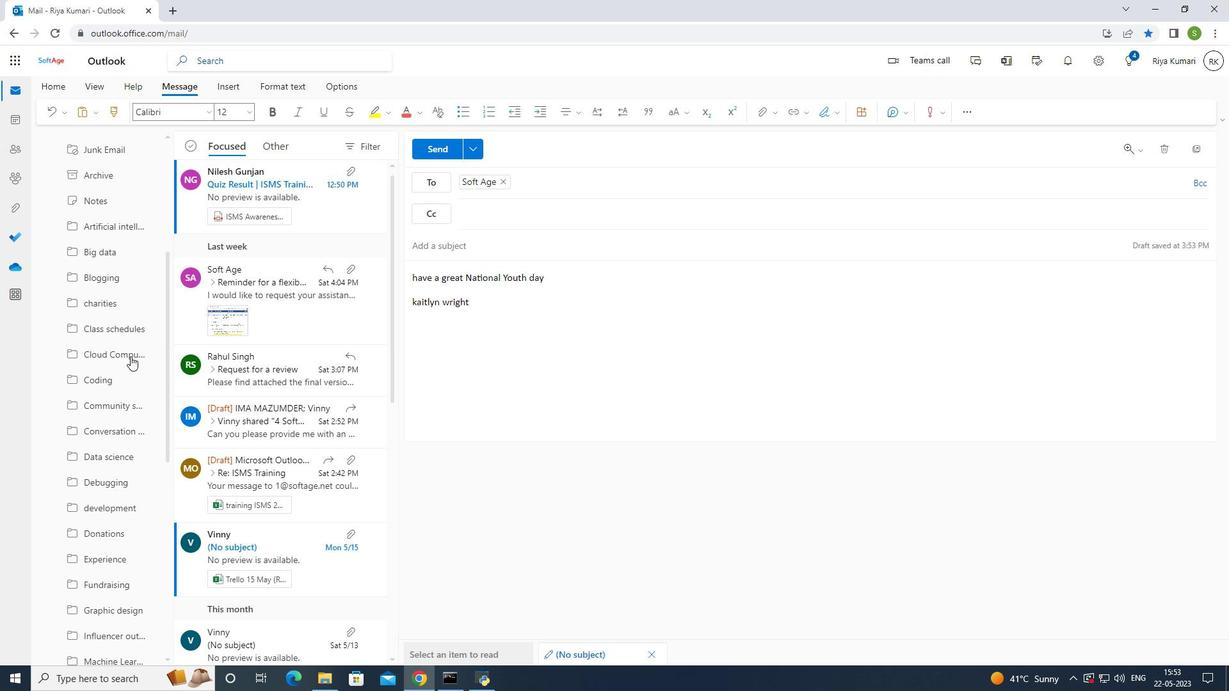 
Action: Mouse scrolled (130, 356) with delta (0, 0)
Screenshot: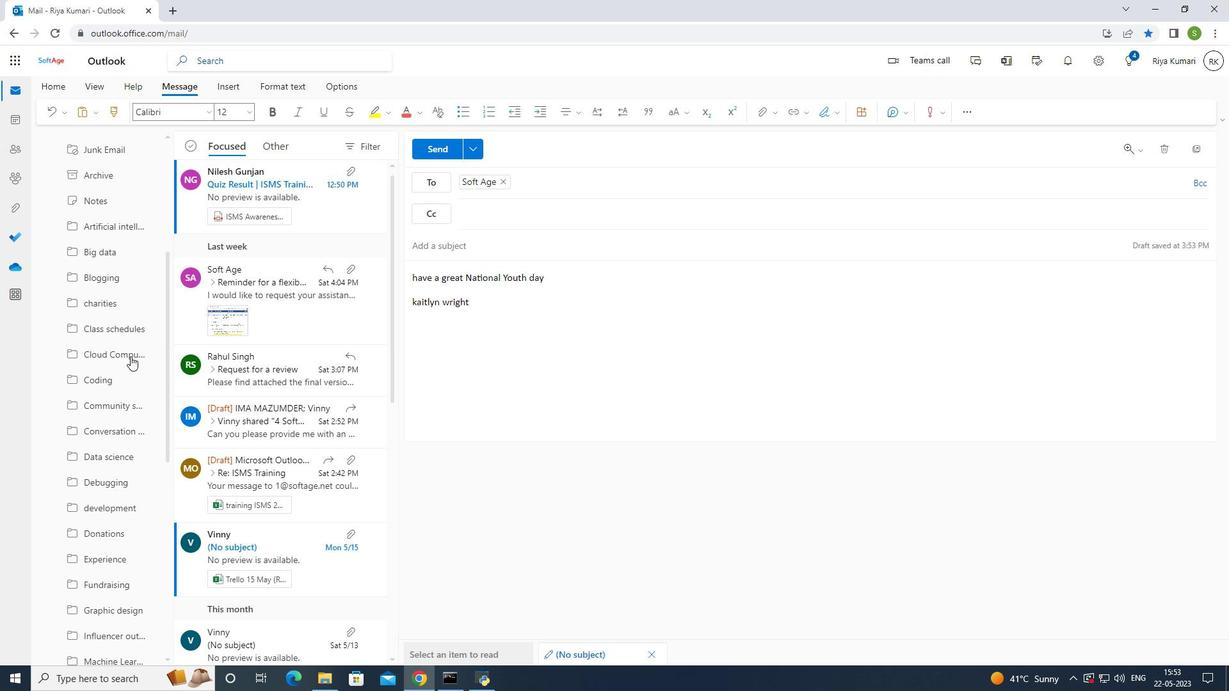 
Action: Mouse scrolled (130, 356) with delta (0, 0)
Screenshot: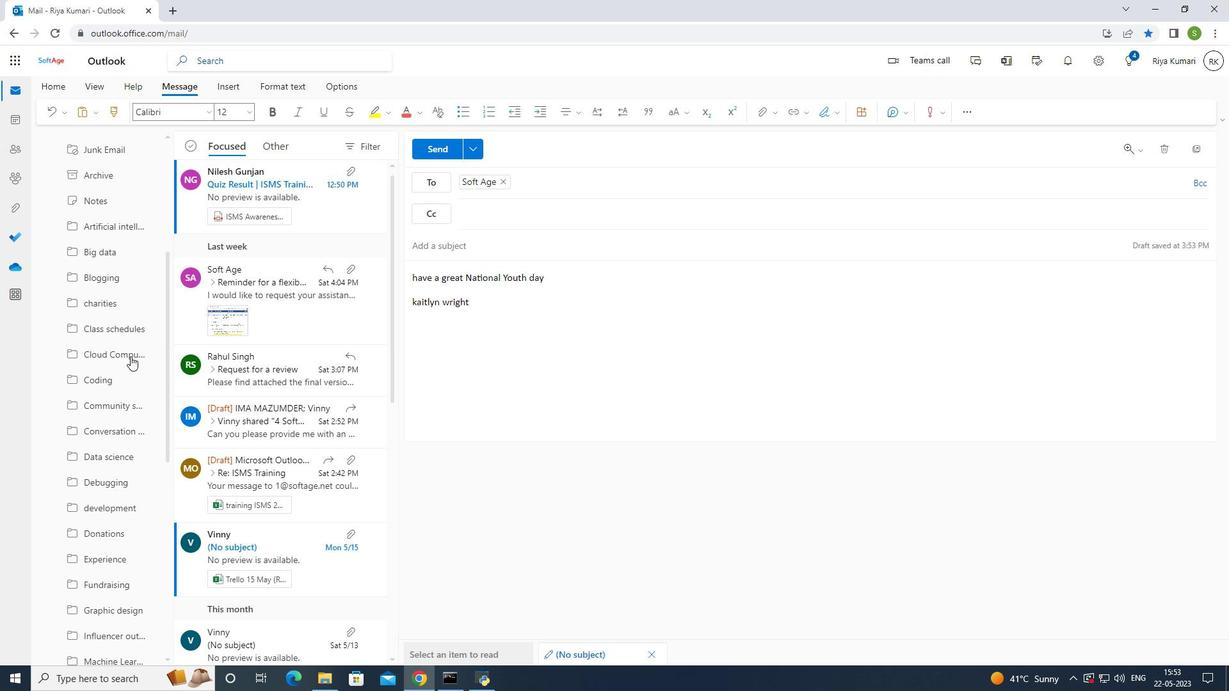 
Action: Mouse scrolled (130, 356) with delta (0, 0)
Screenshot: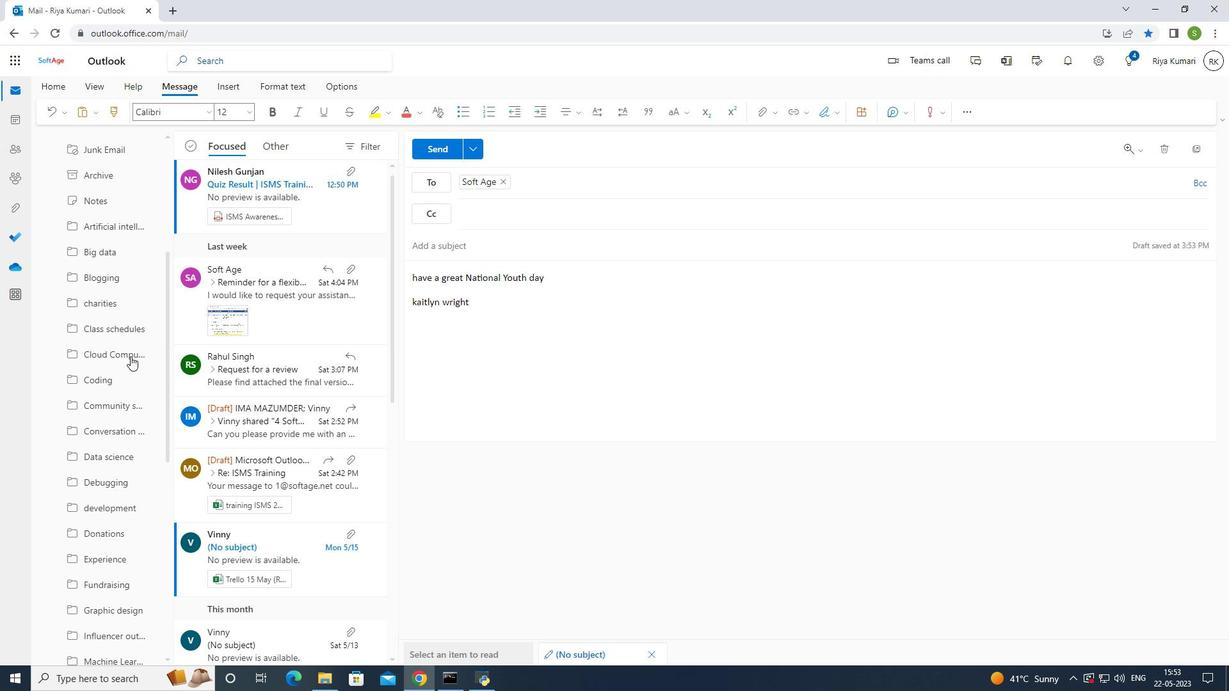 
Action: Mouse scrolled (130, 356) with delta (0, 0)
Screenshot: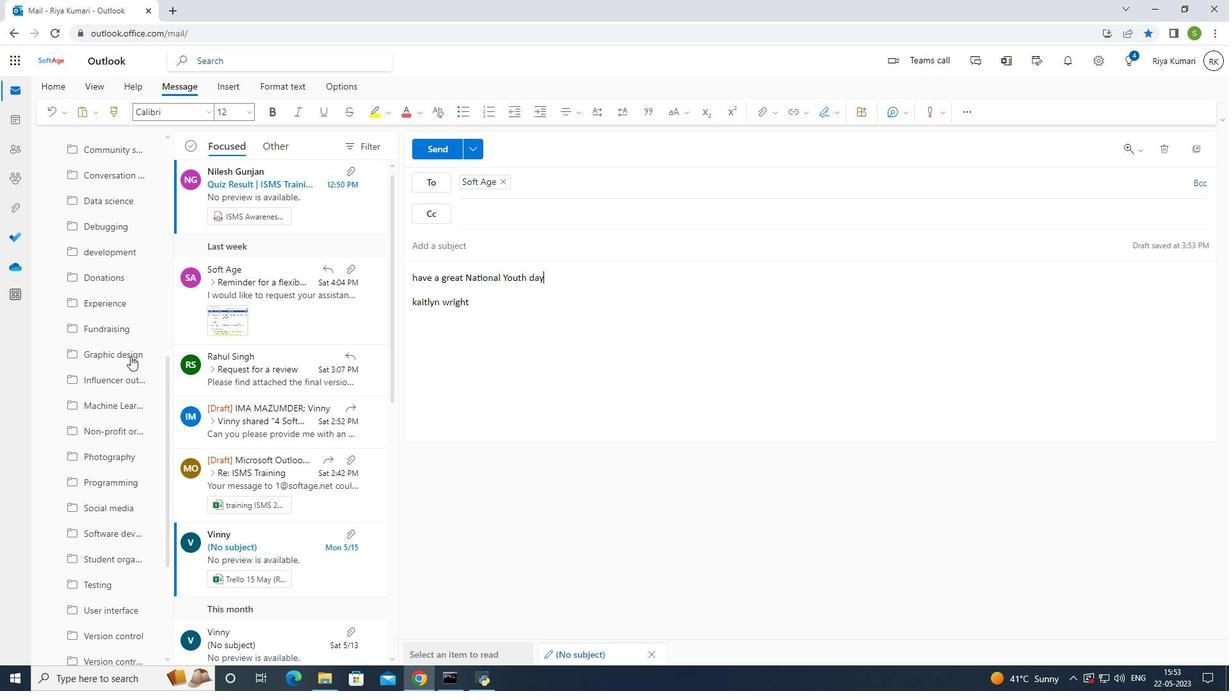 
Action: Mouse scrolled (130, 356) with delta (0, 0)
Screenshot: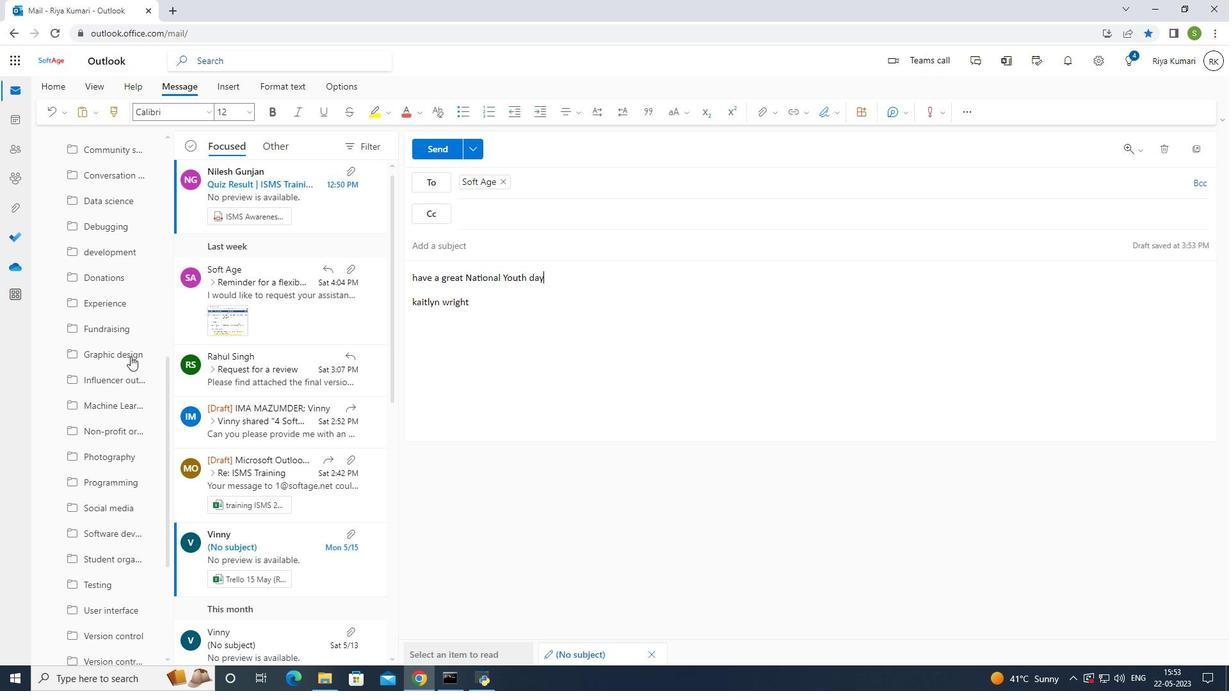 
Action: Mouse scrolled (130, 356) with delta (0, 0)
Screenshot: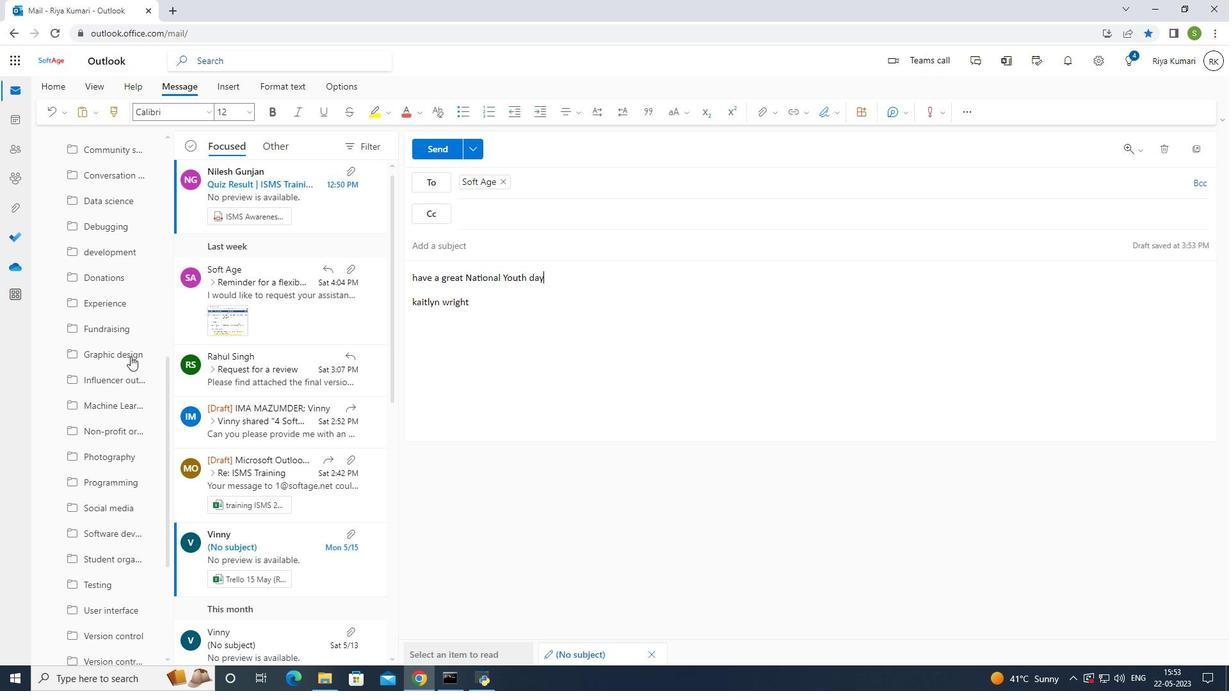 
Action: Mouse scrolled (130, 356) with delta (0, 0)
Screenshot: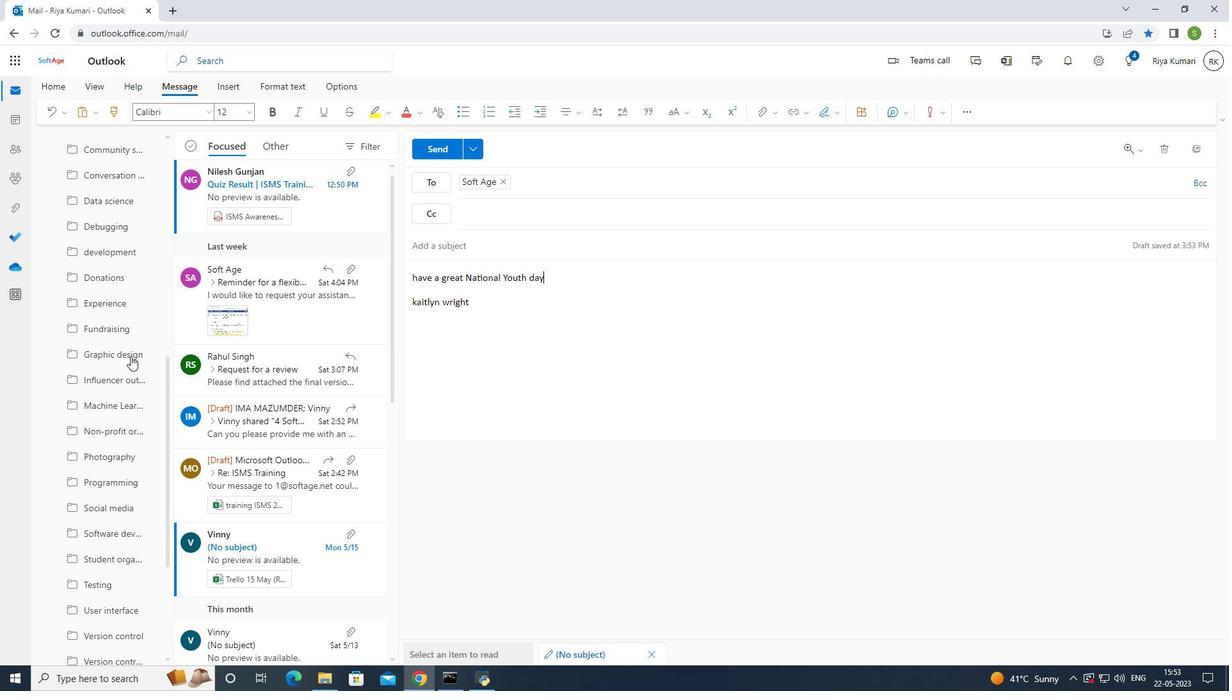 
Action: Mouse scrolled (130, 356) with delta (0, 0)
Screenshot: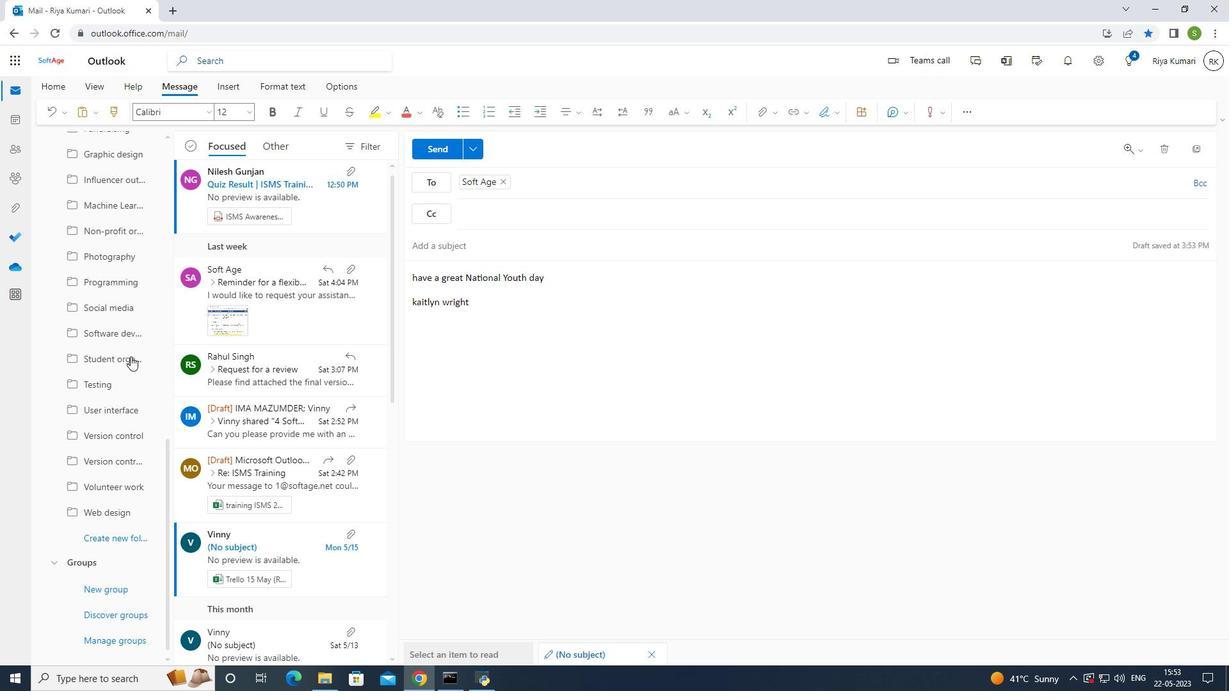 
Action: Mouse scrolled (130, 356) with delta (0, 0)
Screenshot: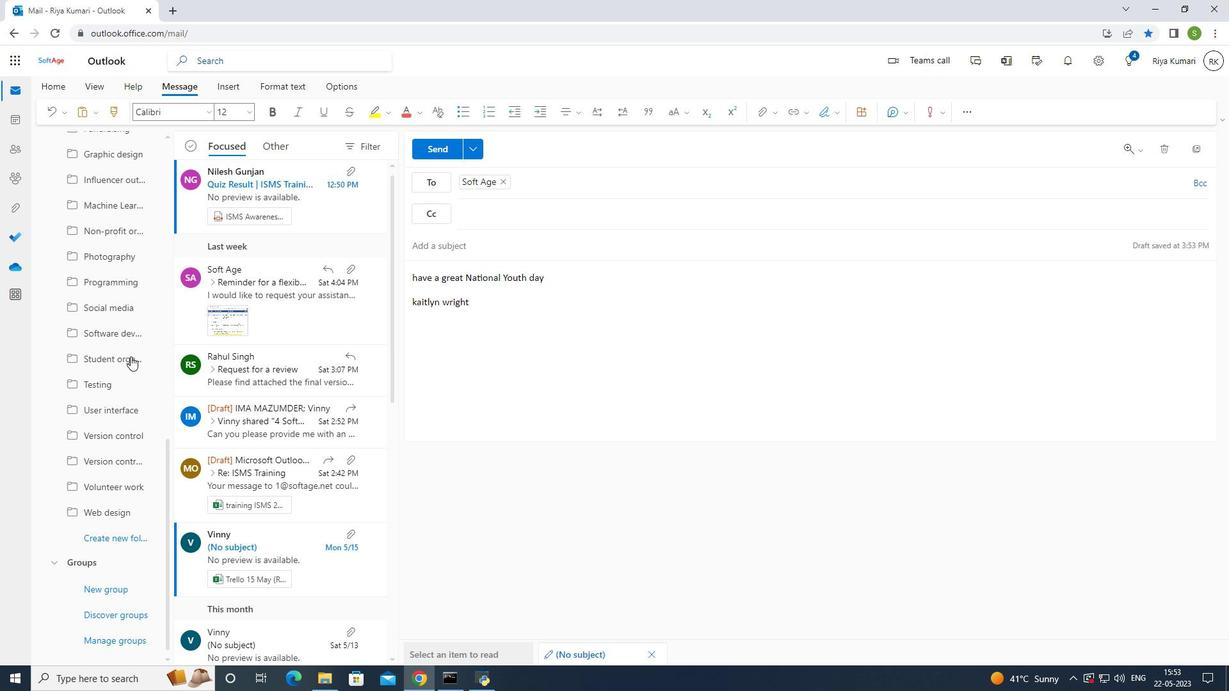 
Action: Mouse scrolled (130, 356) with delta (0, 0)
Screenshot: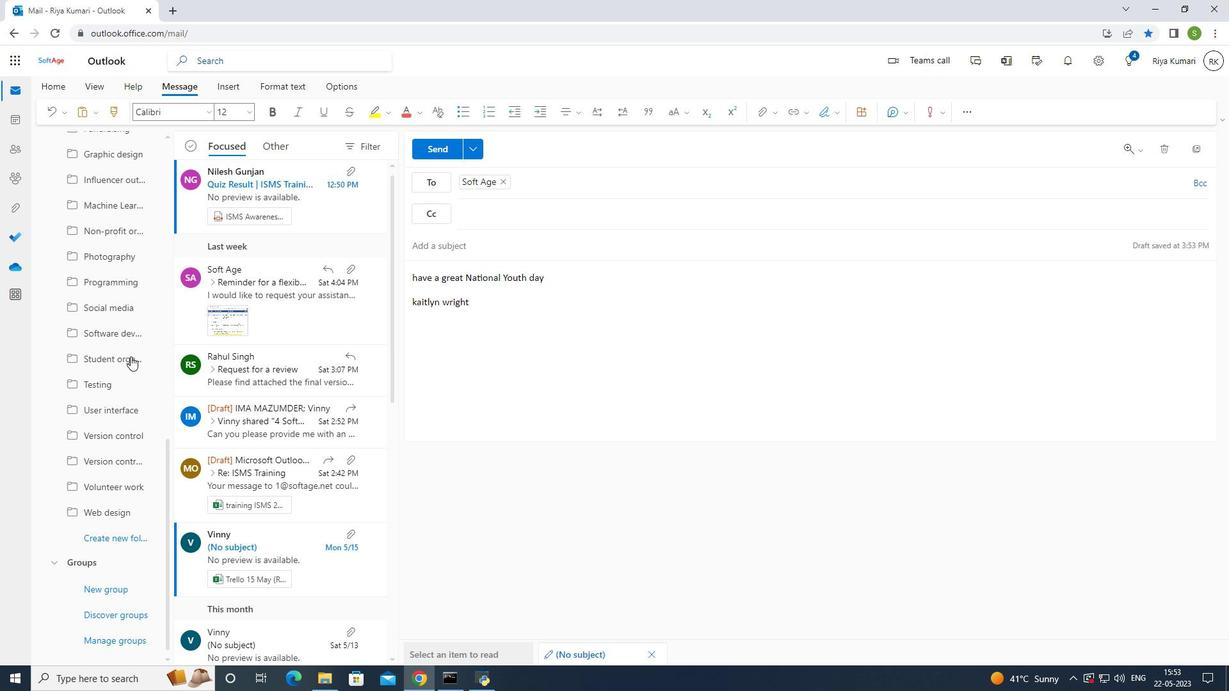 
Action: Mouse scrolled (130, 356) with delta (0, 0)
Screenshot: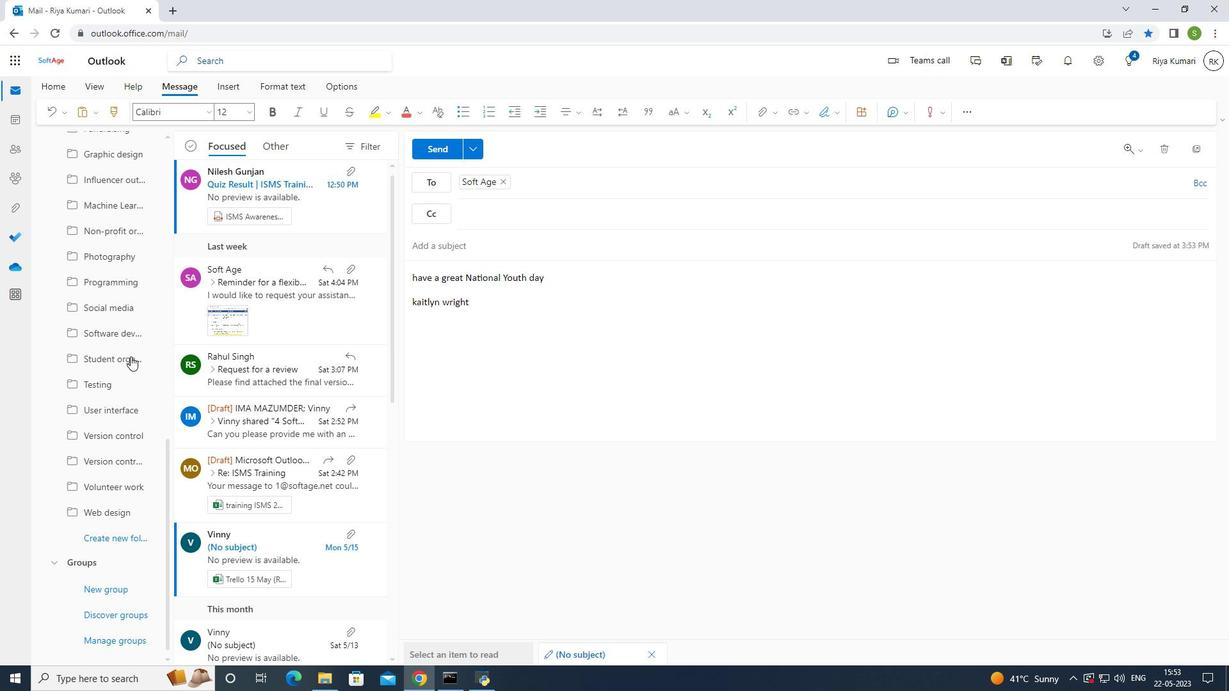 
Action: Mouse moved to (125, 532)
Screenshot: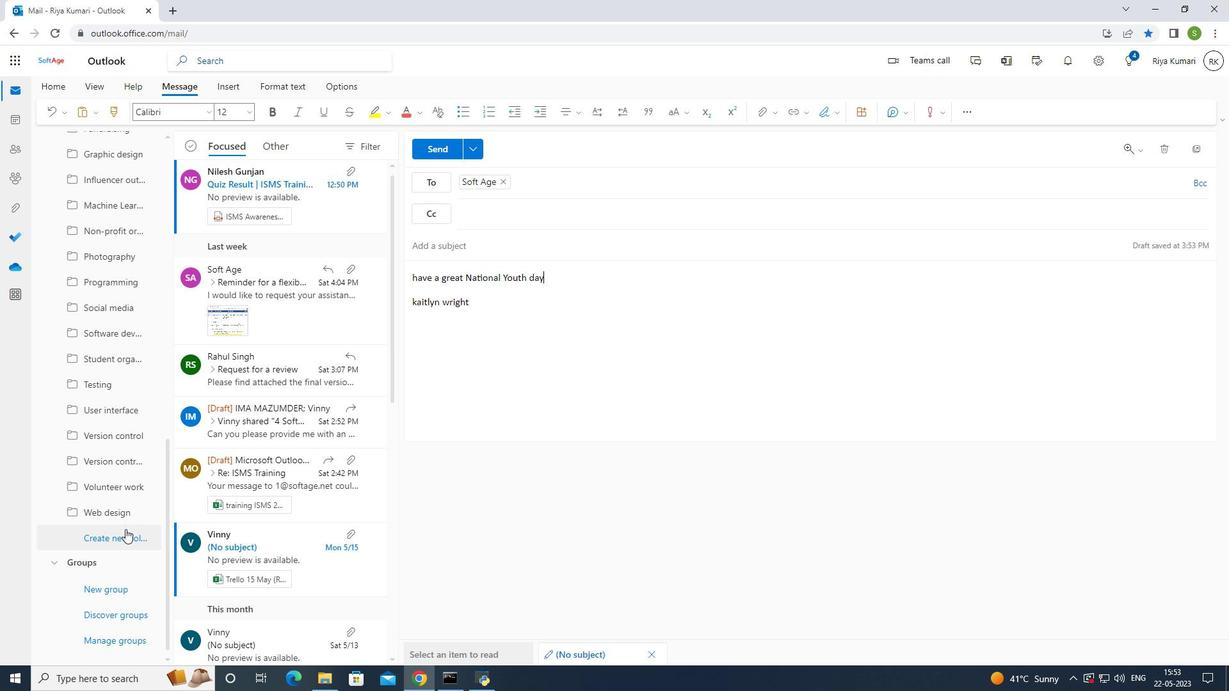 
Action: Mouse pressed left at (125, 532)
Screenshot: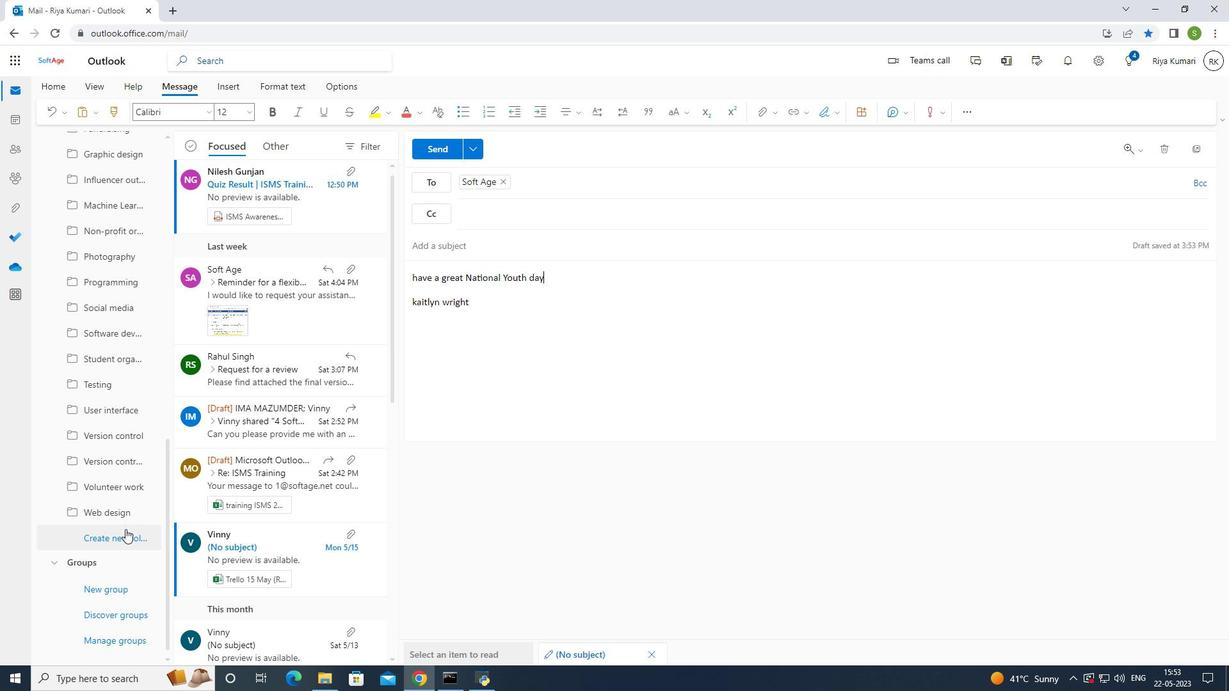 
Action: Mouse moved to (169, 443)
Screenshot: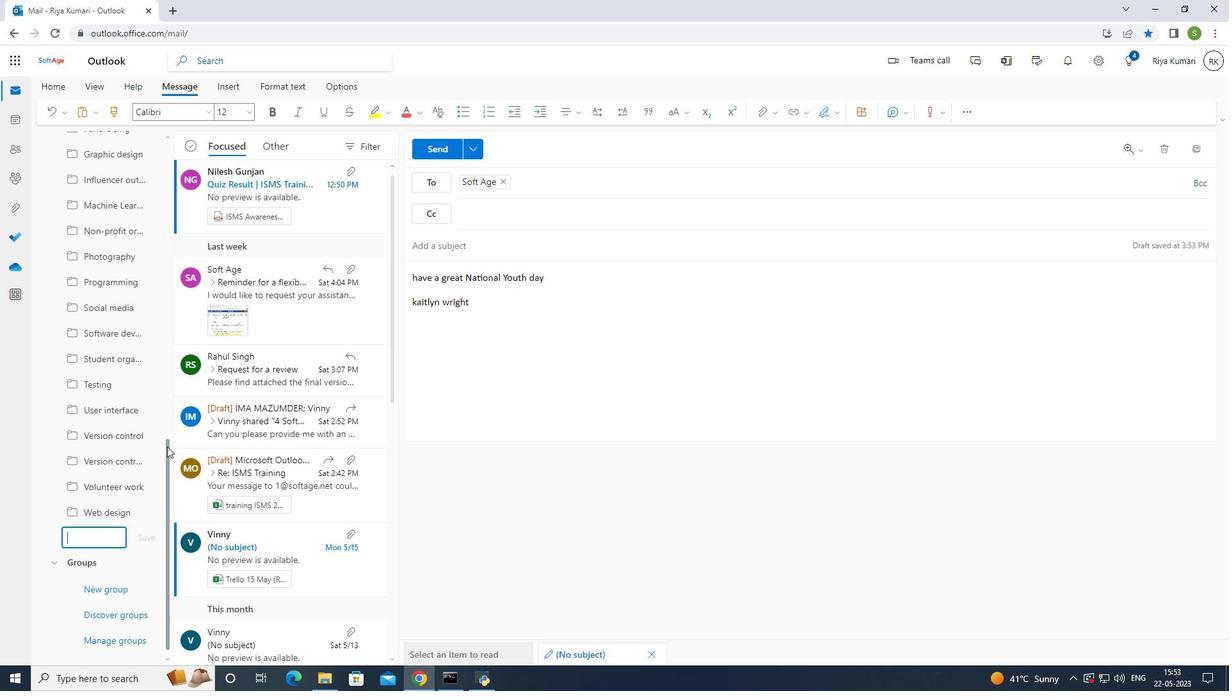
Action: Key pressed <Key.shift>analytics<Key.enter>
Screenshot: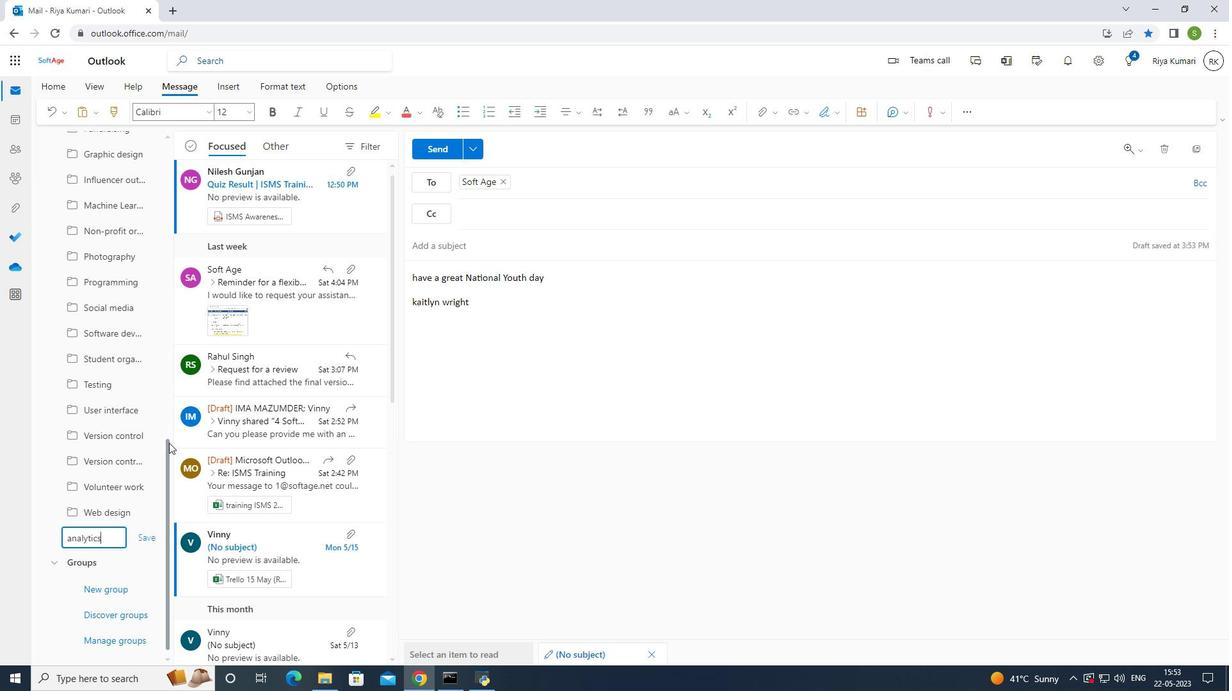 
Action: Mouse moved to (444, 139)
Screenshot: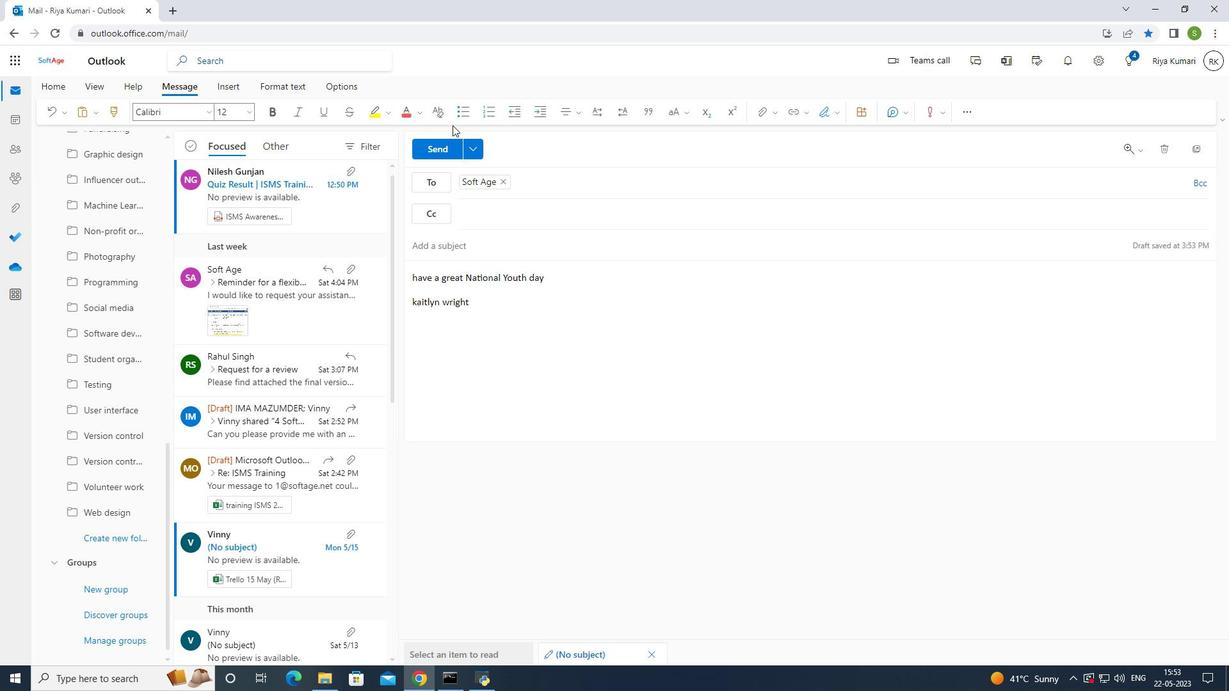 
Action: Mouse pressed left at (444, 139)
Screenshot: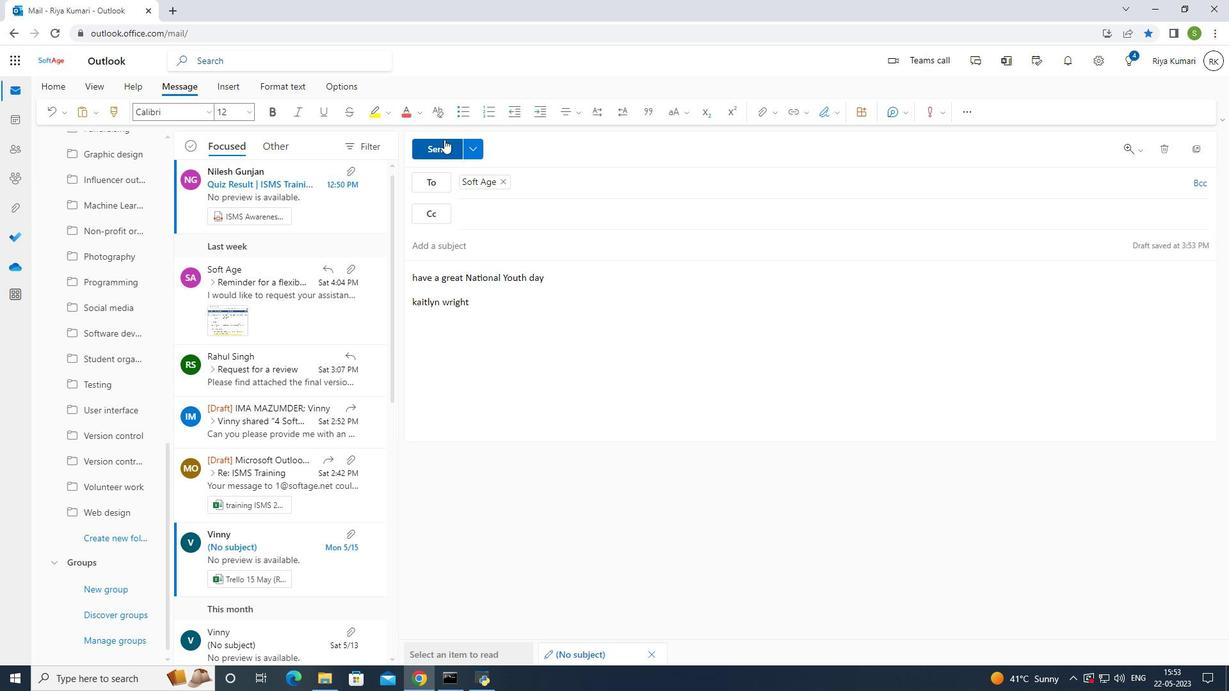 
Action: Mouse moved to (603, 386)
Screenshot: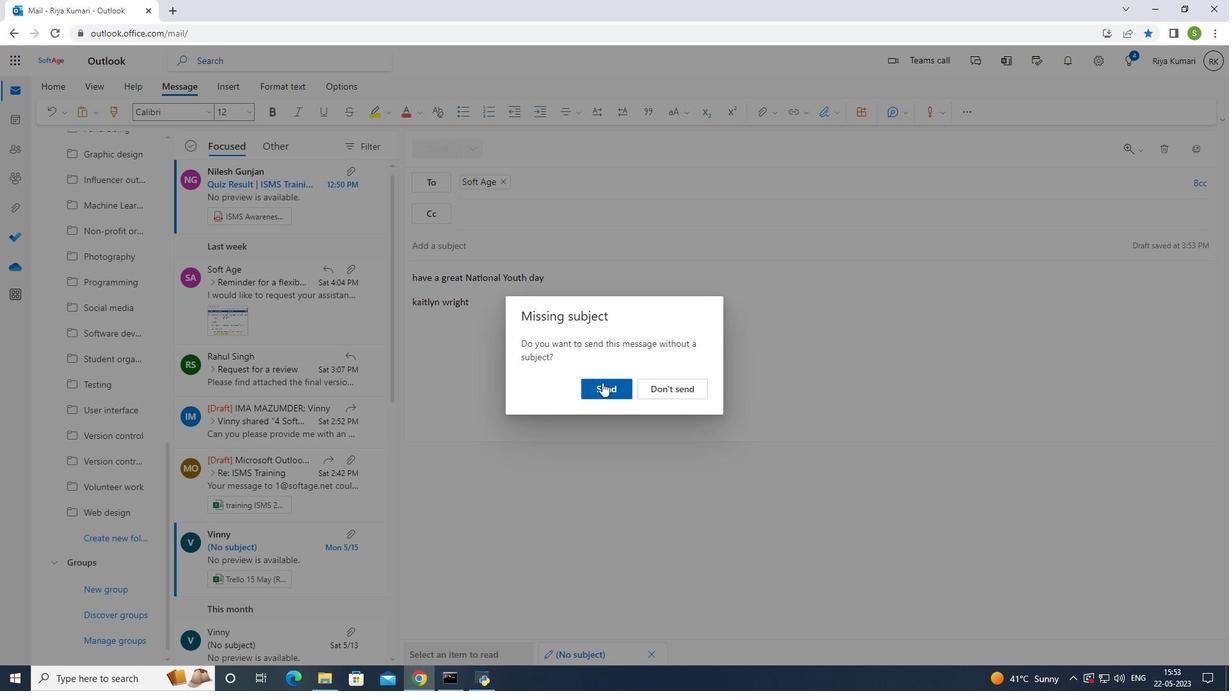 
Action: Mouse pressed left at (603, 386)
Screenshot: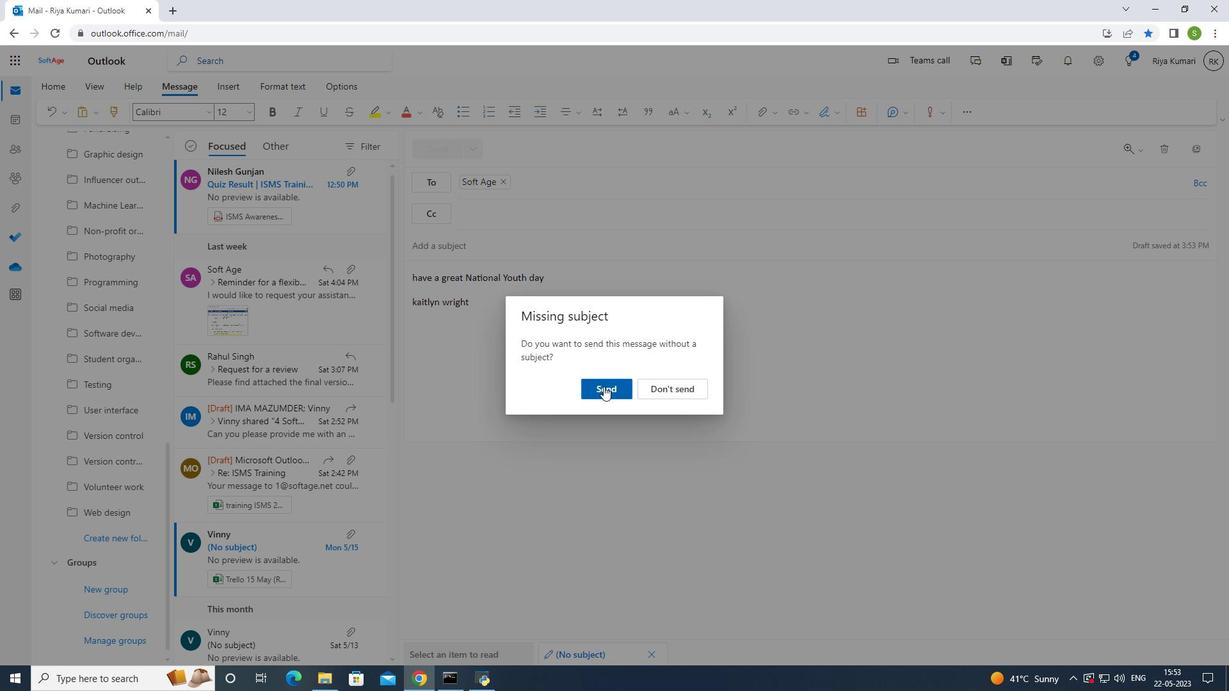 
Action: Mouse moved to (566, 393)
Screenshot: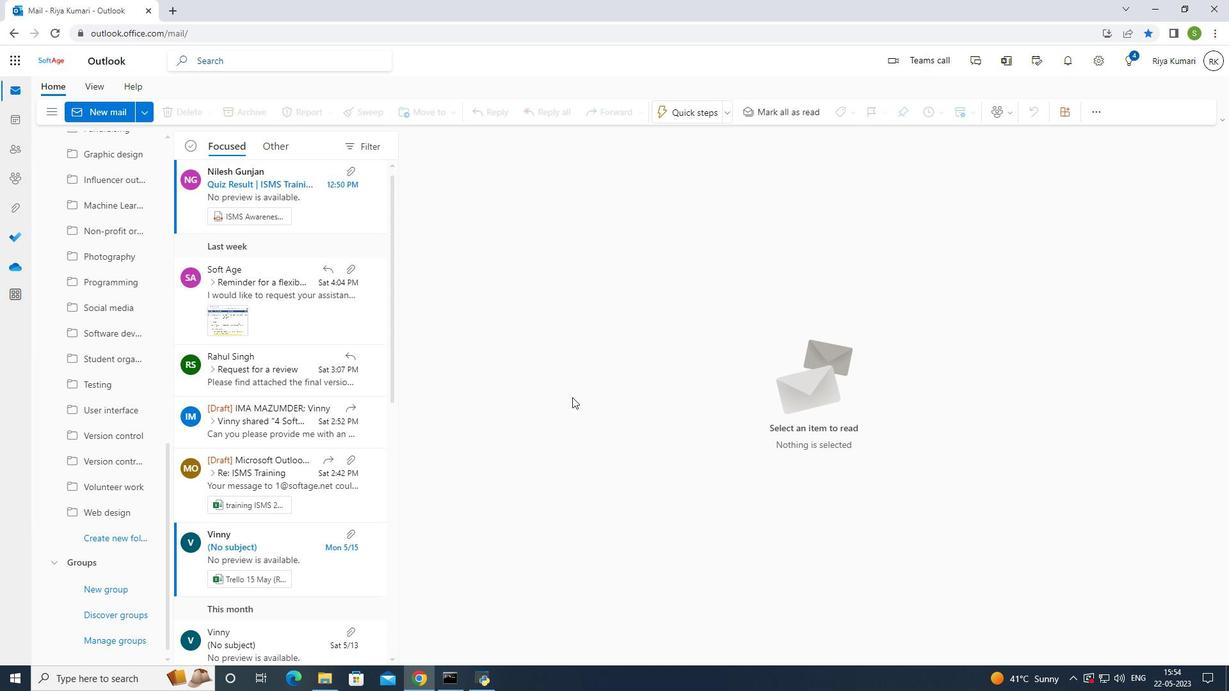 
